 Task: Create a due date automation trigger when advanced on, 2 working days before a card is due add dates not starting today at 11:00 AM.
Action: Mouse moved to (913, 283)
Screenshot: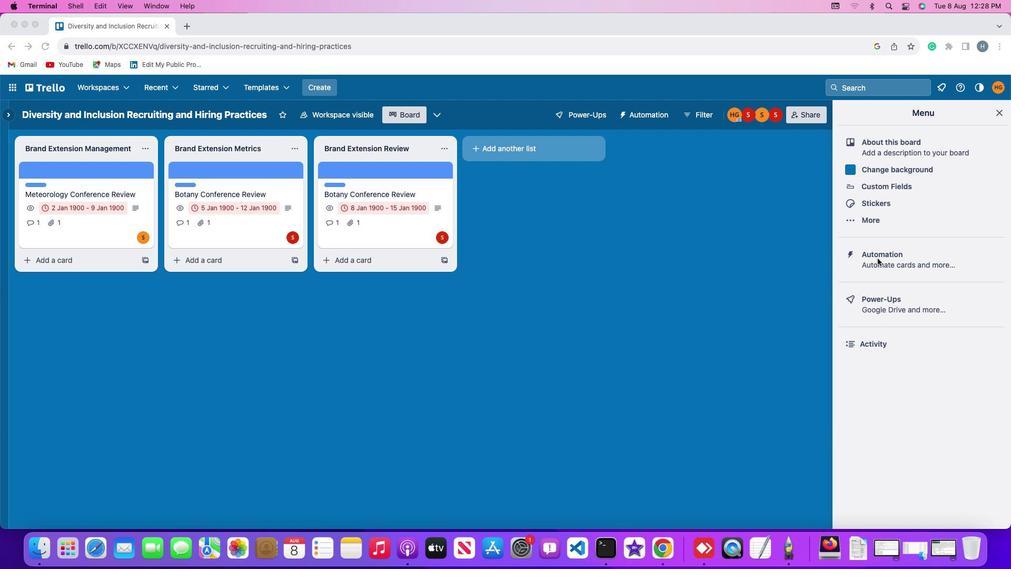 
Action: Mouse pressed left at (913, 283)
Screenshot: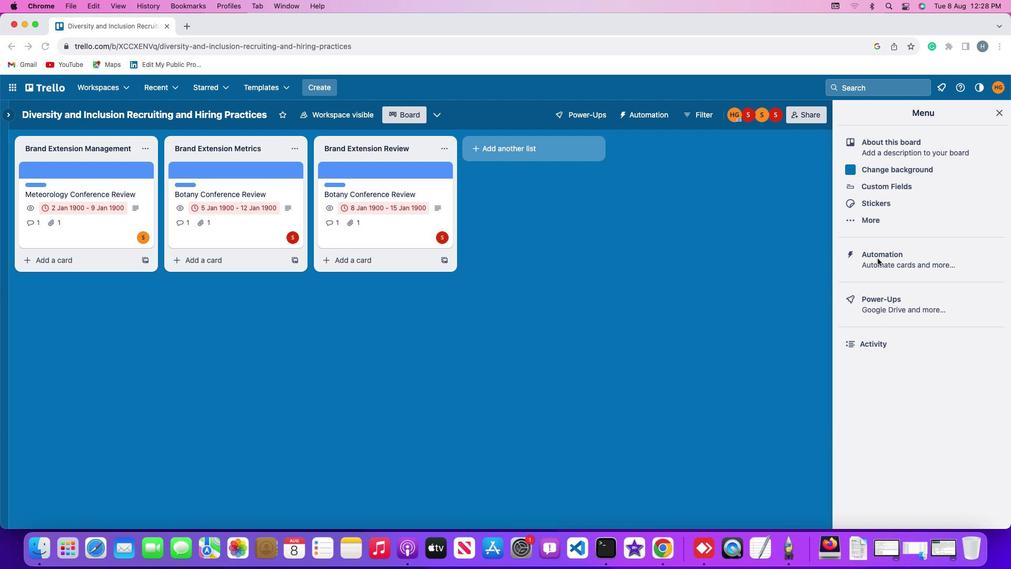 
Action: Mouse moved to (913, 283)
Screenshot: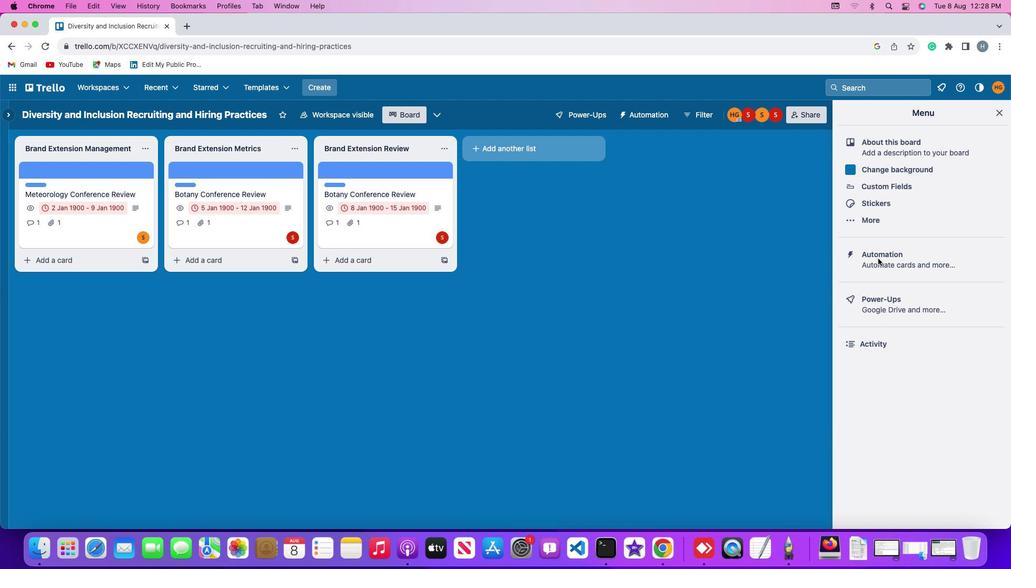 
Action: Mouse pressed left at (913, 283)
Screenshot: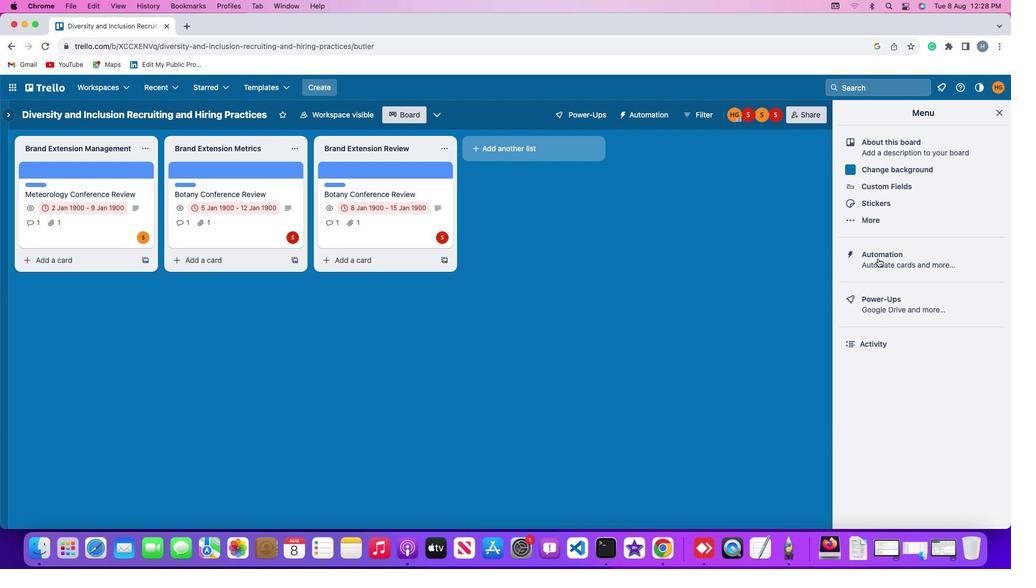
Action: Mouse moved to (61, 276)
Screenshot: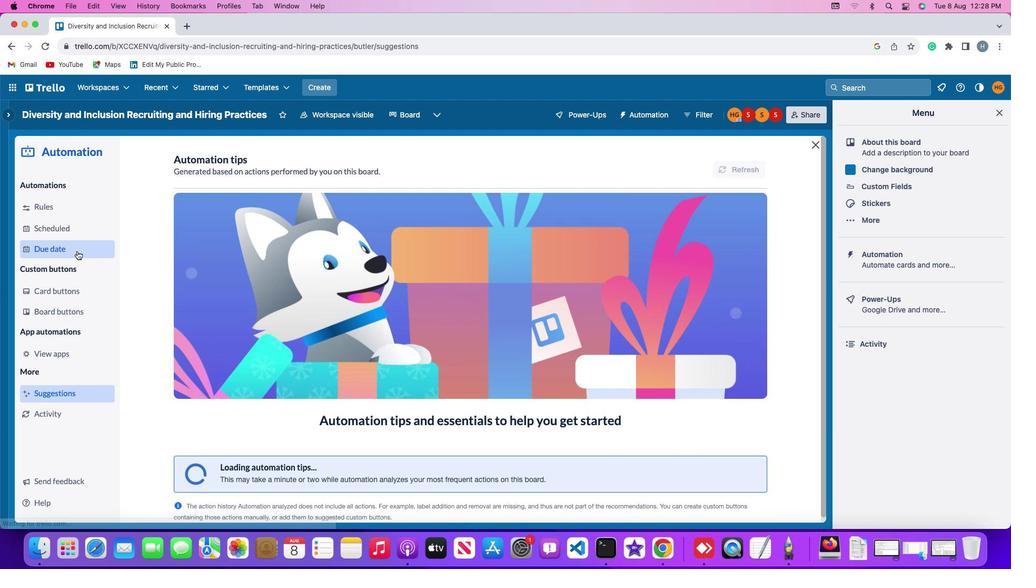 
Action: Mouse pressed left at (61, 276)
Screenshot: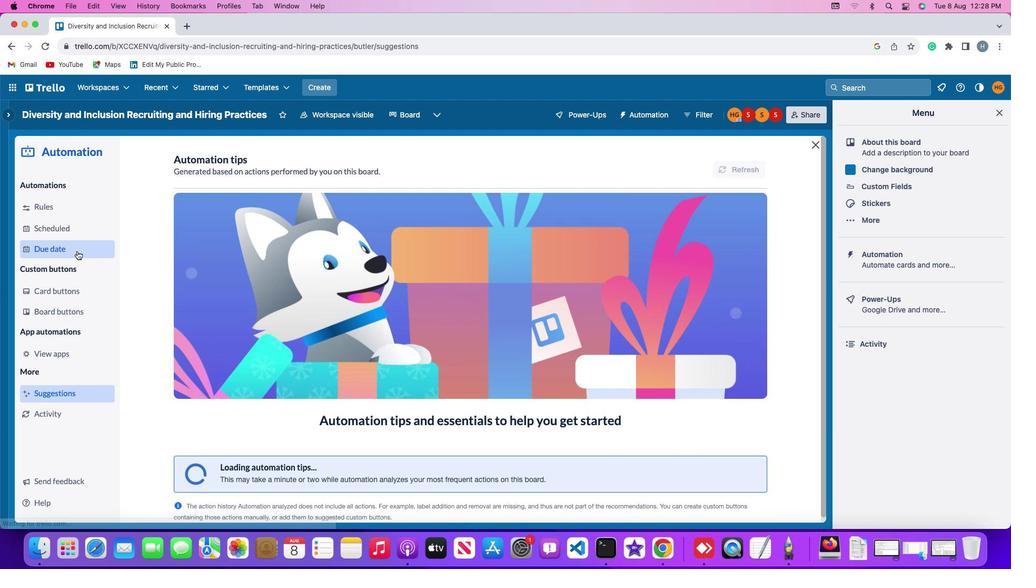
Action: Mouse moved to (719, 199)
Screenshot: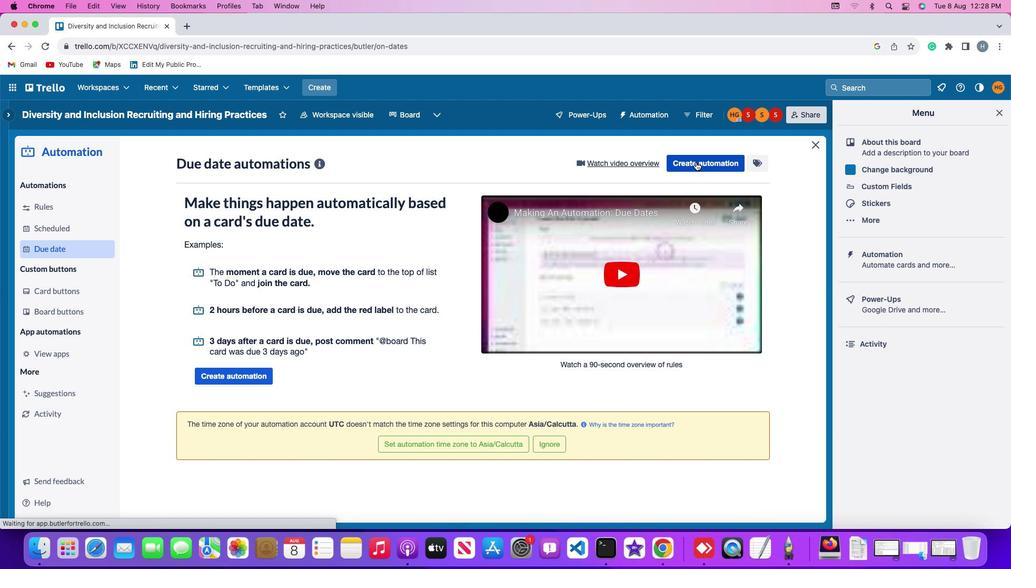 
Action: Mouse pressed left at (719, 199)
Screenshot: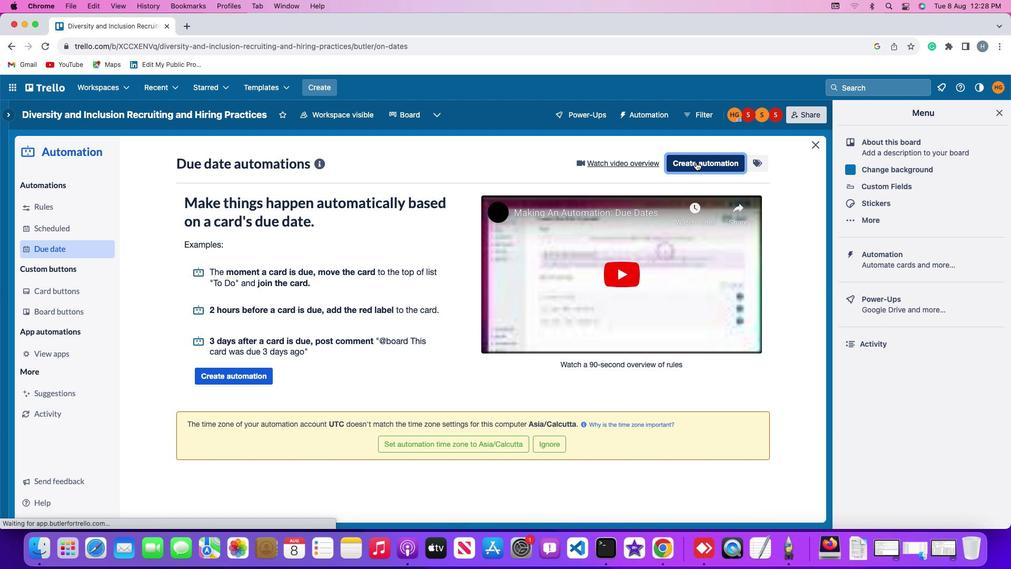
Action: Mouse moved to (236, 292)
Screenshot: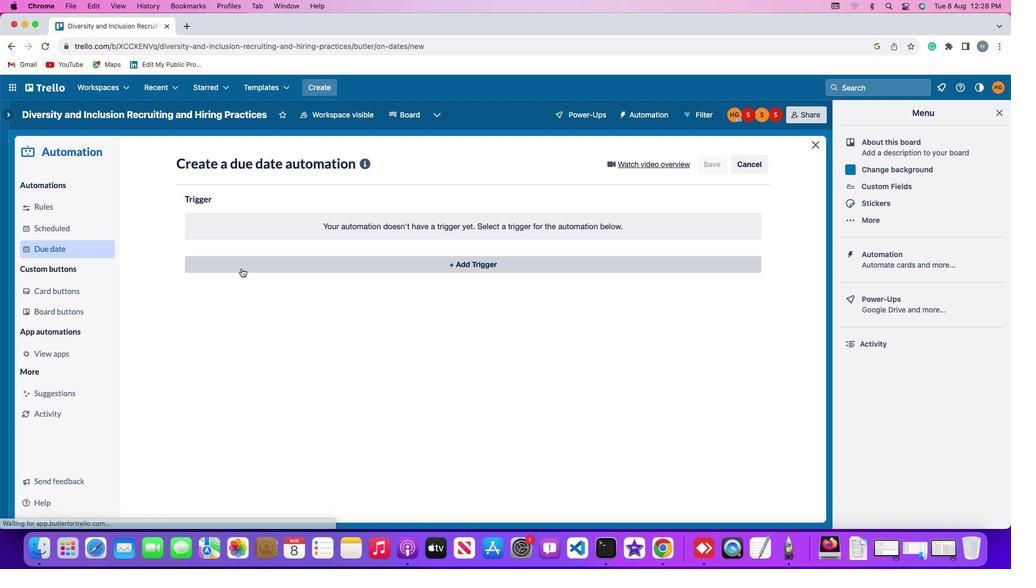 
Action: Mouse pressed left at (236, 292)
Screenshot: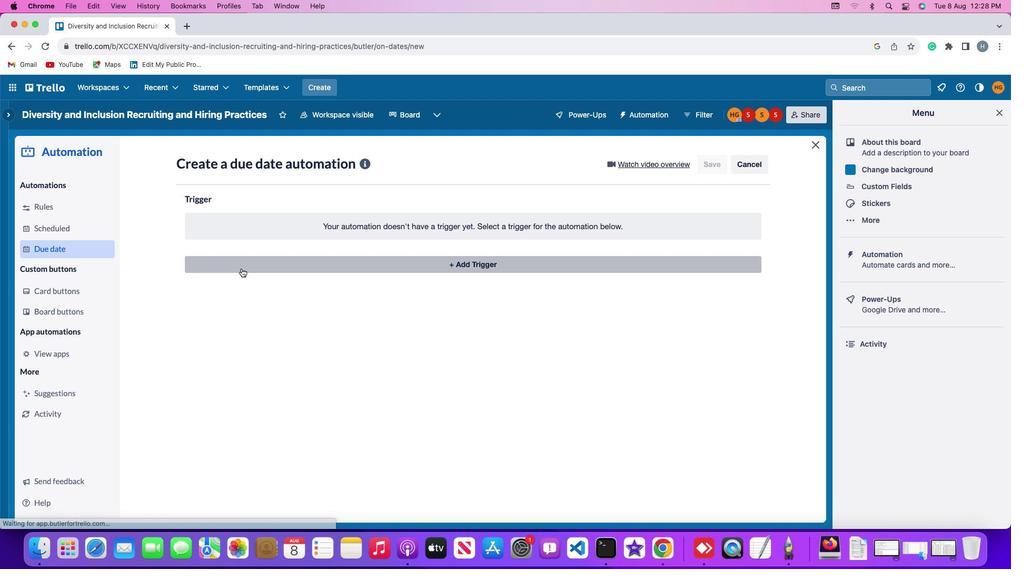
Action: Mouse moved to (202, 427)
Screenshot: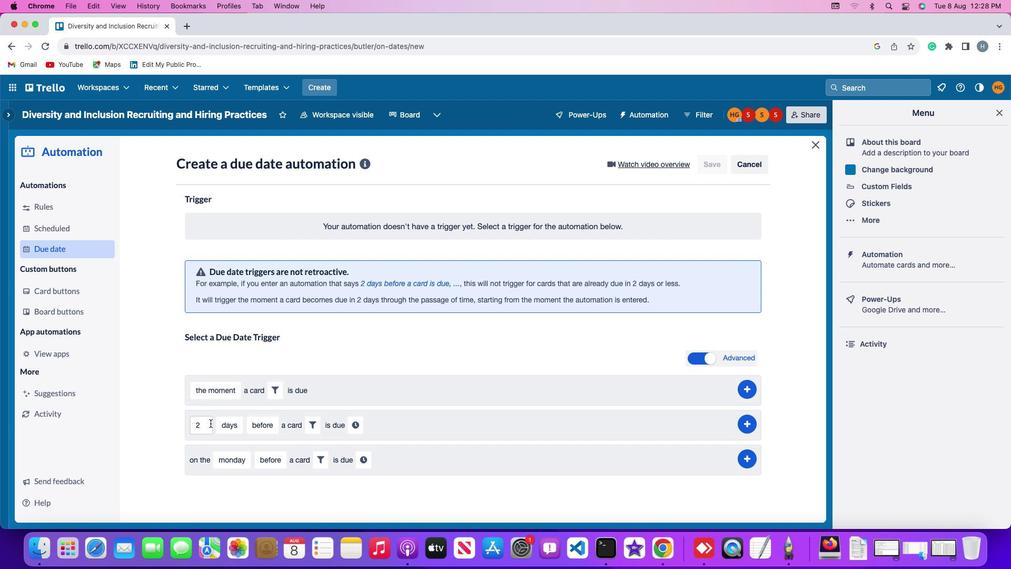 
Action: Mouse pressed left at (202, 427)
Screenshot: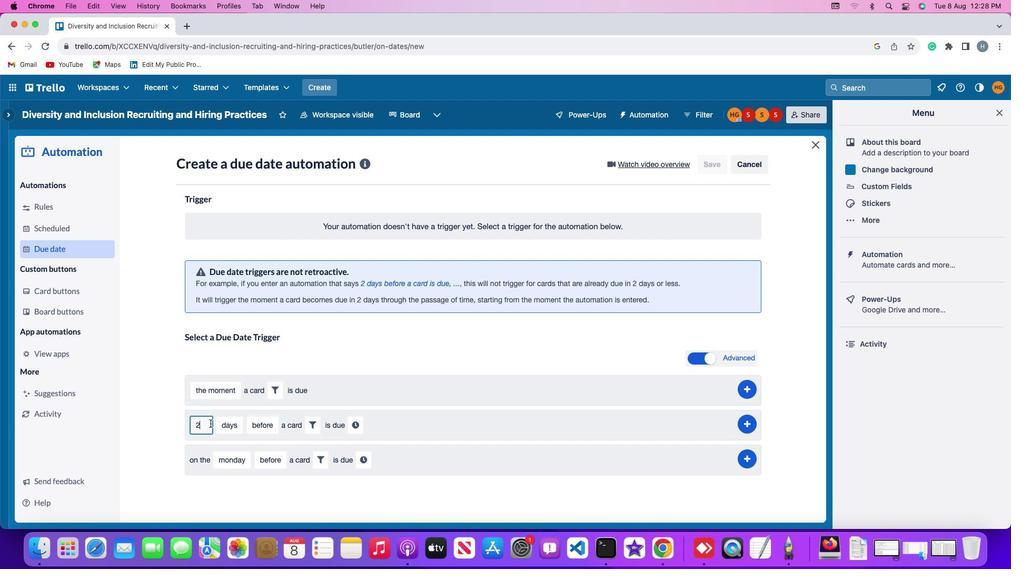 
Action: Key pressed Key.backspace
Screenshot: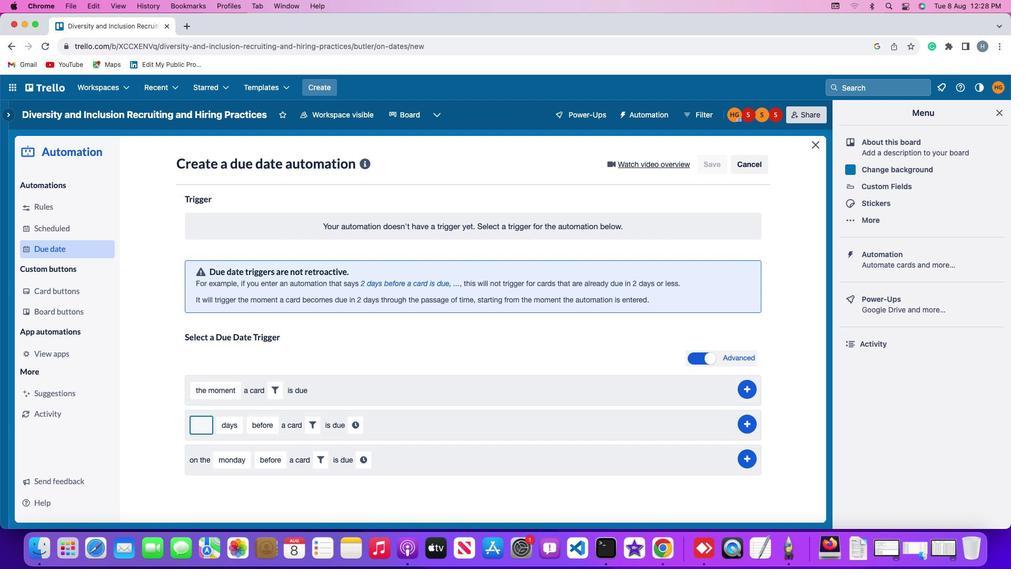 
Action: Mouse moved to (203, 427)
Screenshot: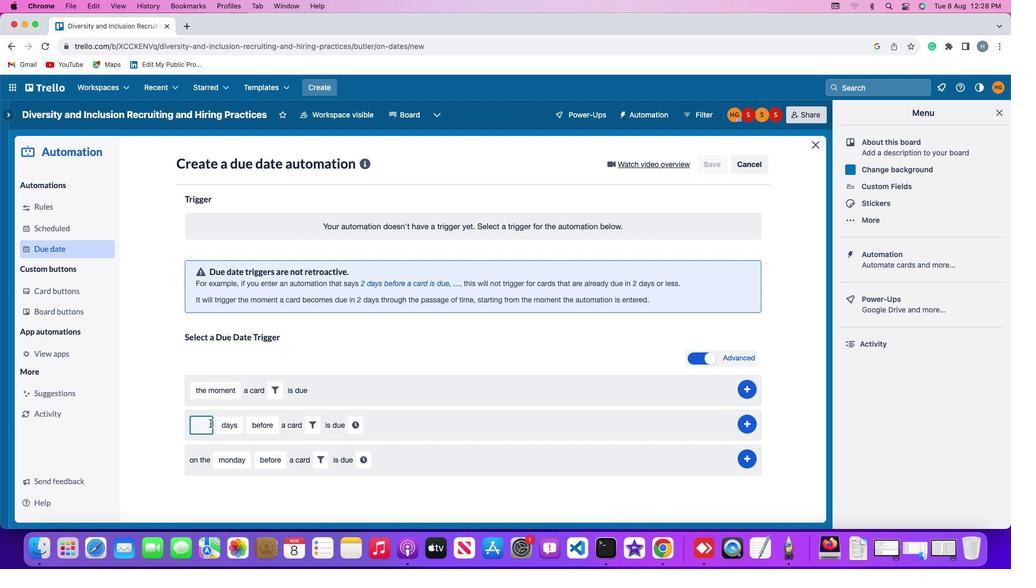 
Action: Key pressed '2'
Screenshot: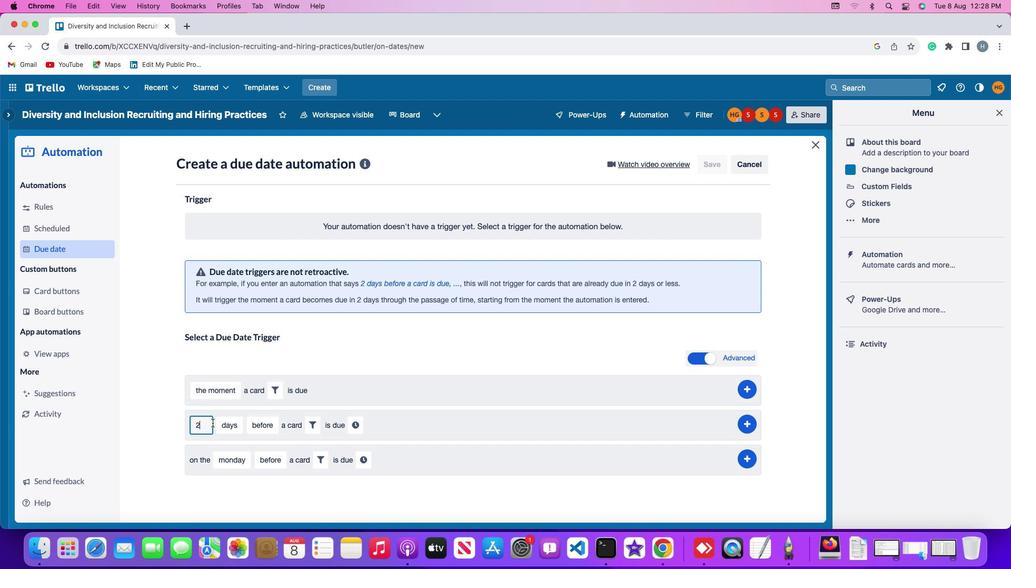 
Action: Mouse moved to (232, 427)
Screenshot: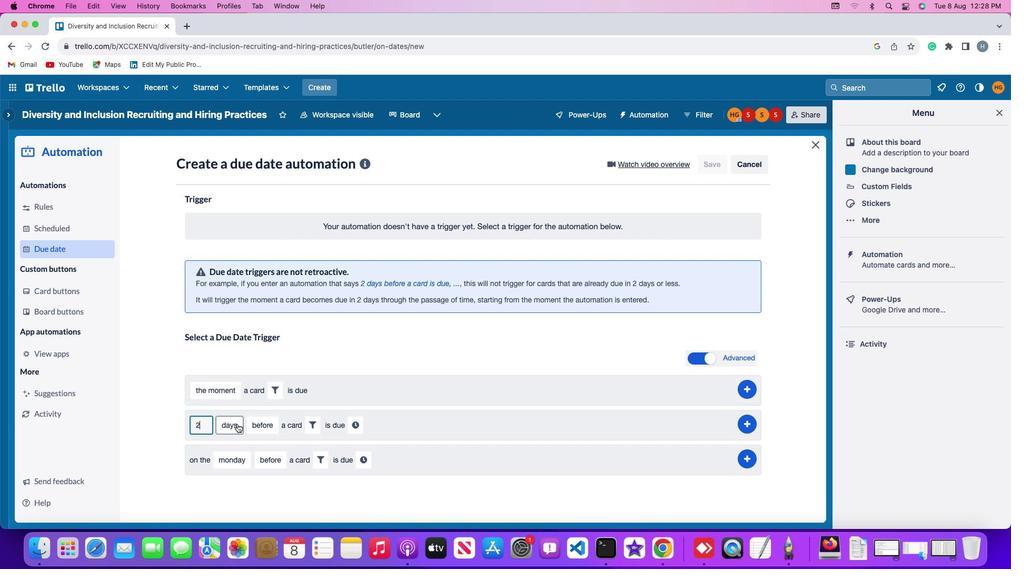 
Action: Mouse pressed left at (232, 427)
Screenshot: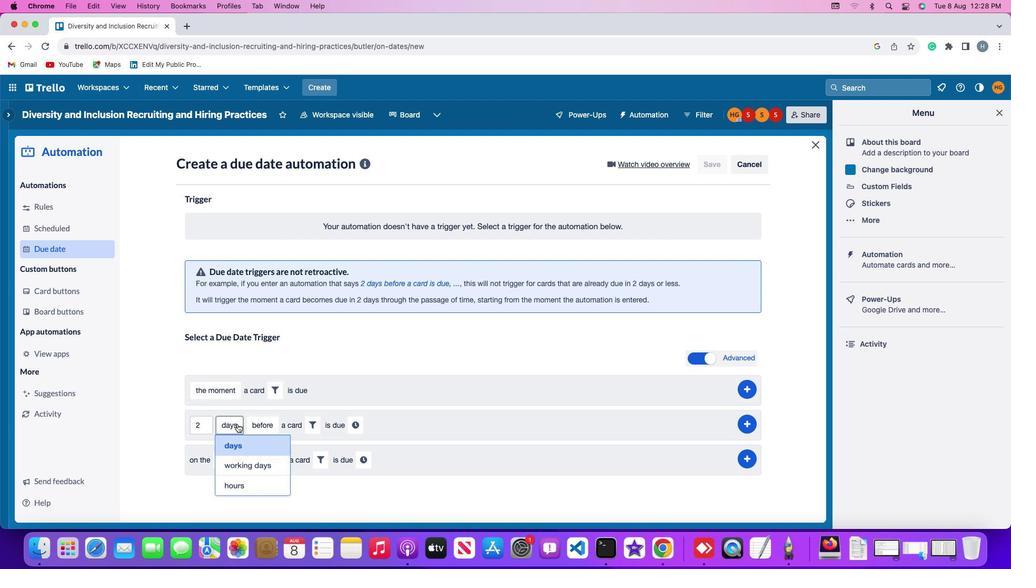
Action: Mouse moved to (238, 467)
Screenshot: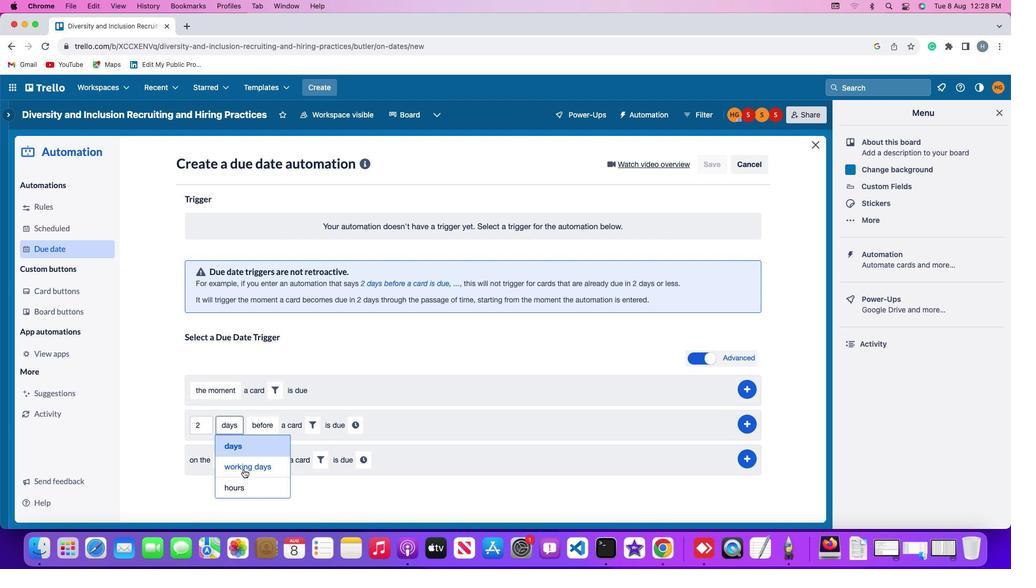 
Action: Mouse pressed left at (238, 467)
Screenshot: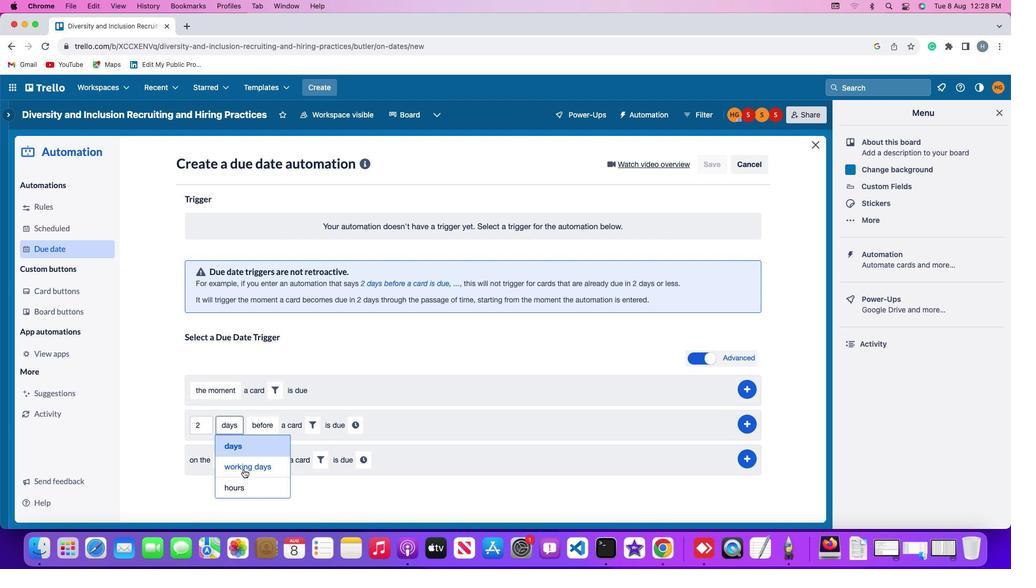 
Action: Mouse moved to (280, 430)
Screenshot: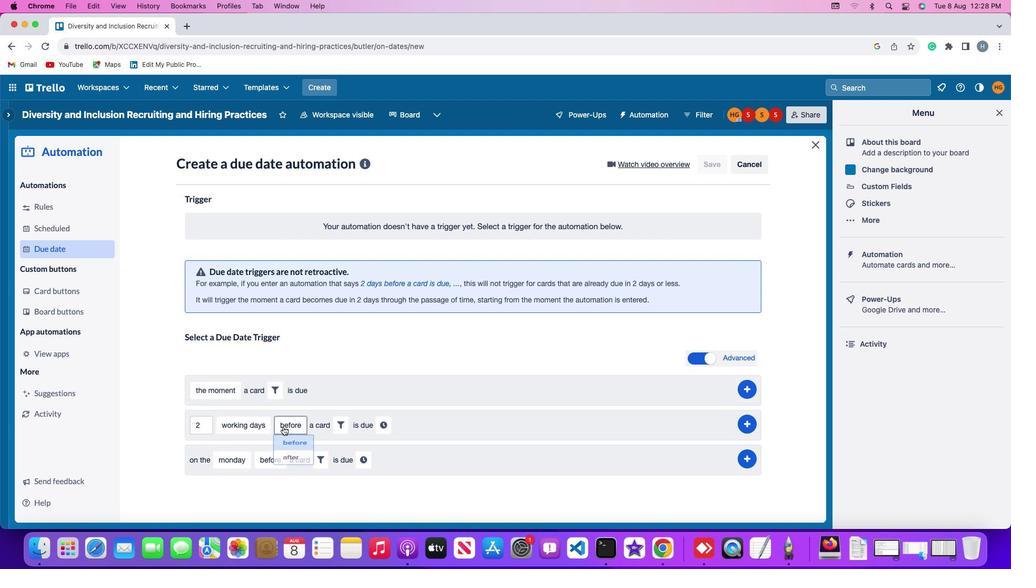 
Action: Mouse pressed left at (280, 430)
Screenshot: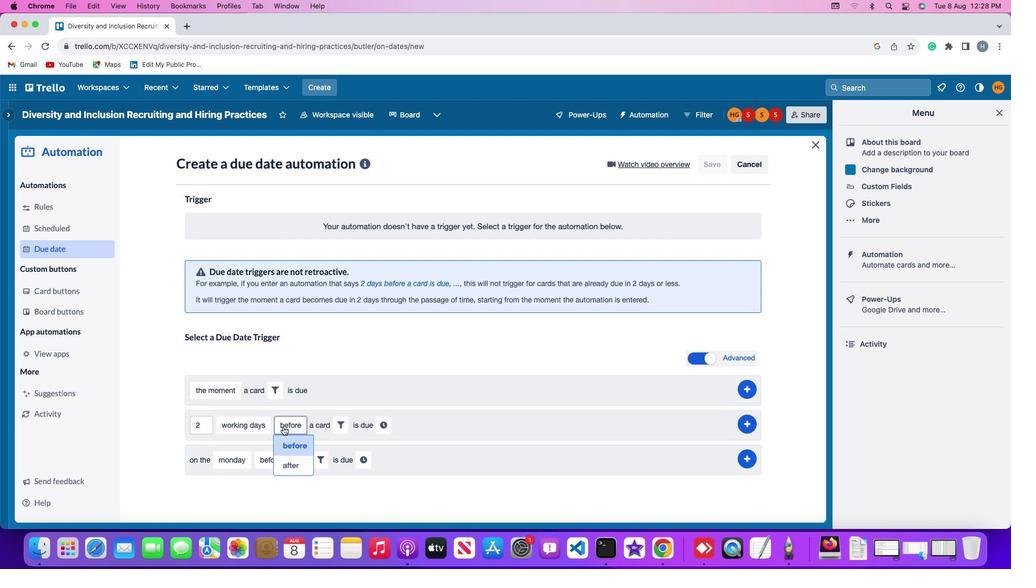 
Action: Mouse moved to (287, 446)
Screenshot: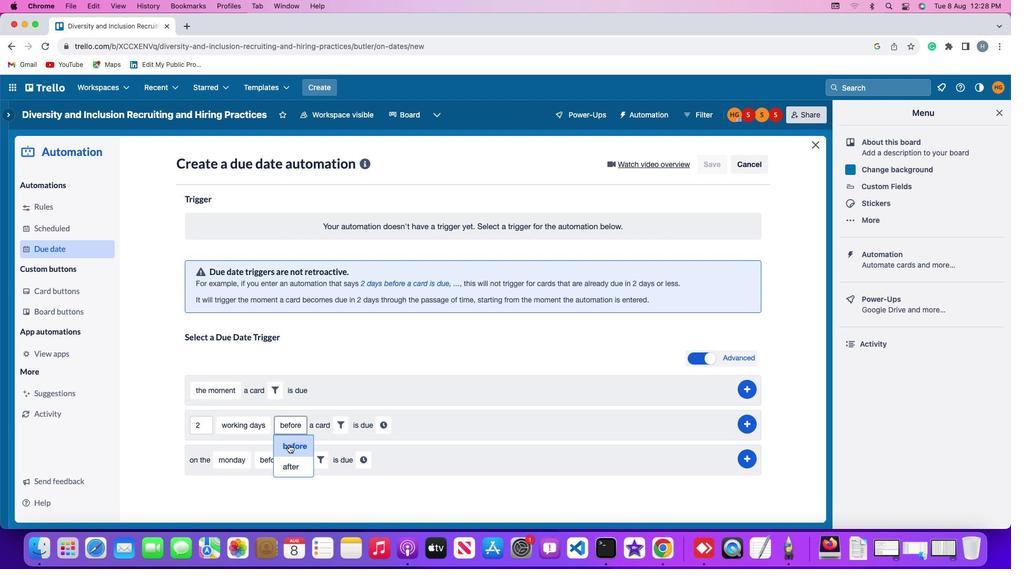 
Action: Mouse pressed left at (287, 446)
Screenshot: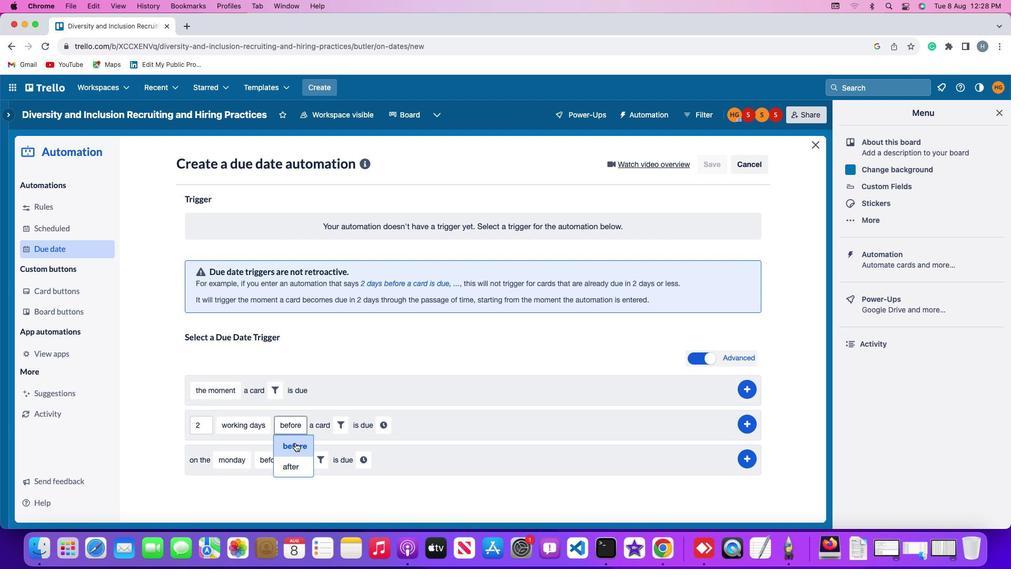 
Action: Mouse moved to (344, 431)
Screenshot: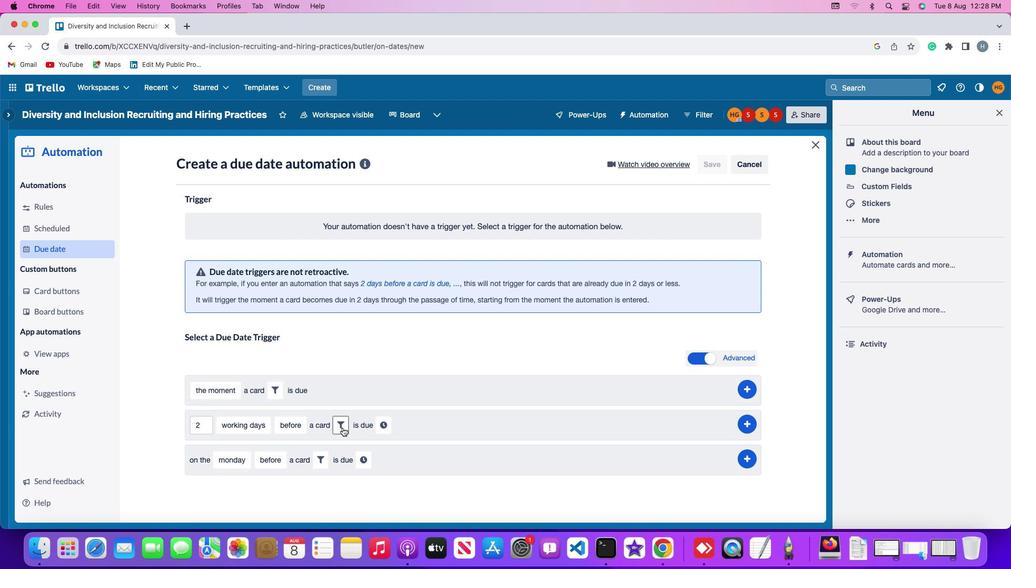 
Action: Mouse pressed left at (344, 431)
Screenshot: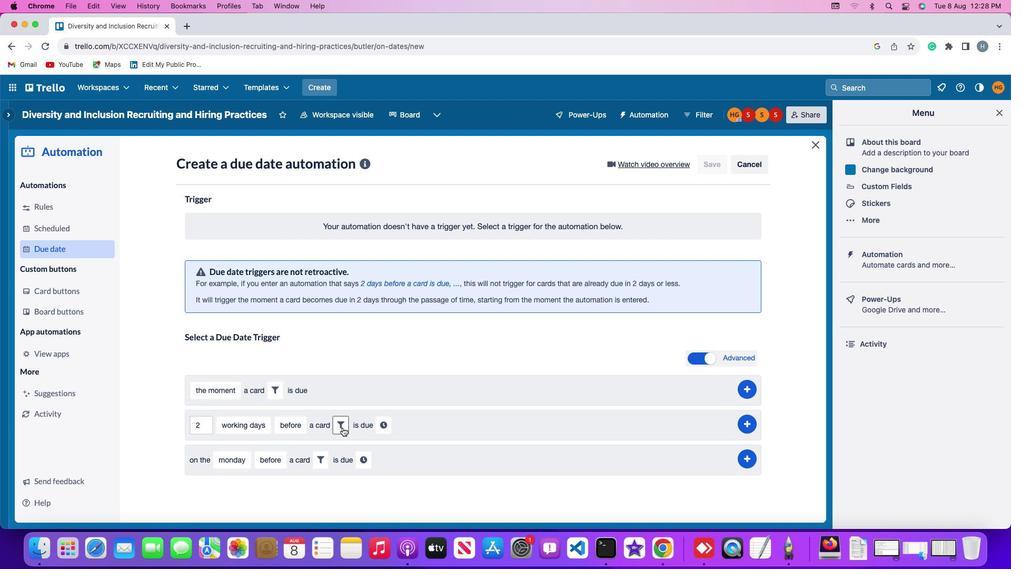 
Action: Mouse moved to (405, 462)
Screenshot: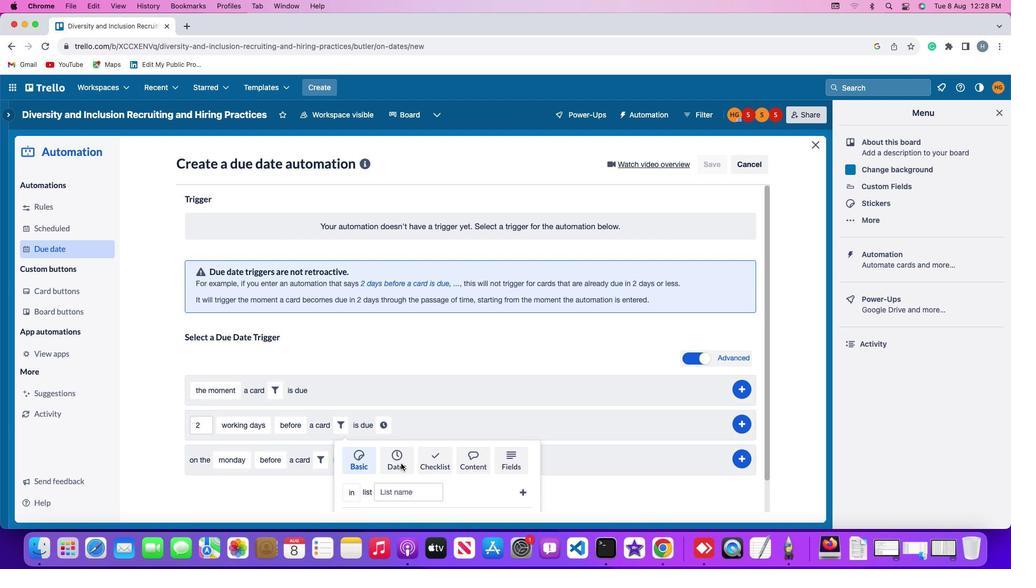 
Action: Mouse pressed left at (405, 462)
Screenshot: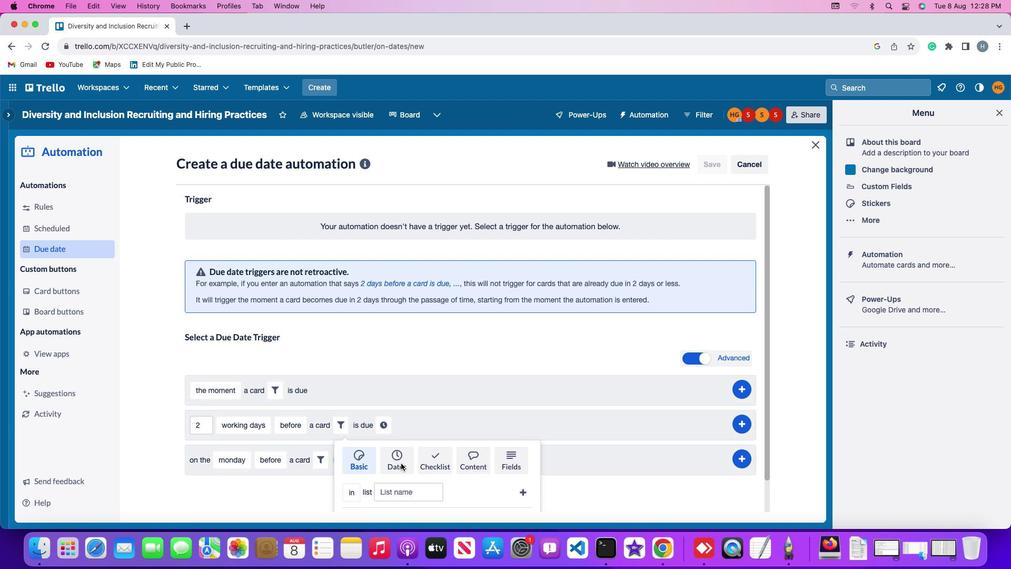 
Action: Mouse moved to (304, 490)
Screenshot: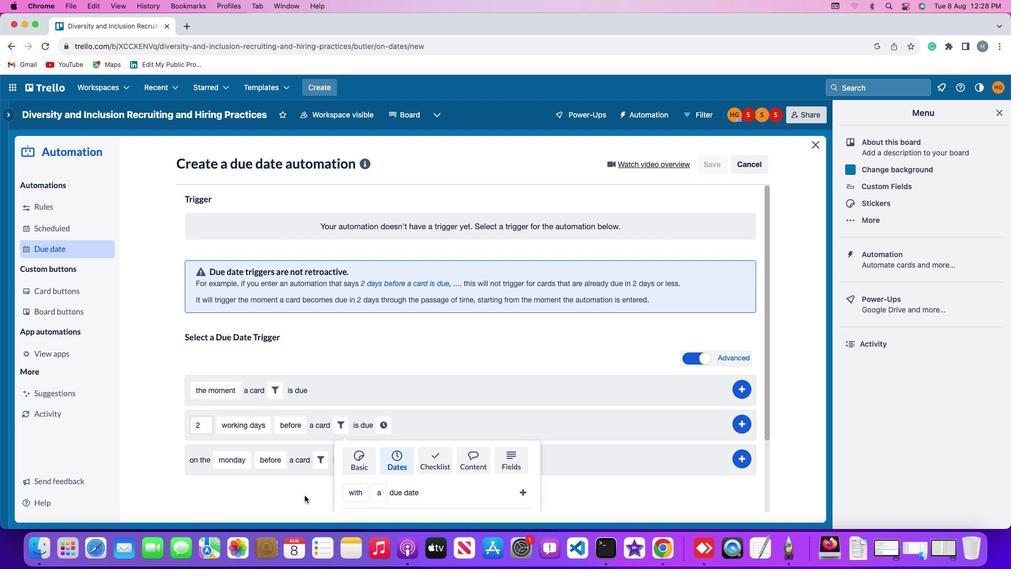 
Action: Mouse scrolled (304, 490) with delta (-20, 56)
Screenshot: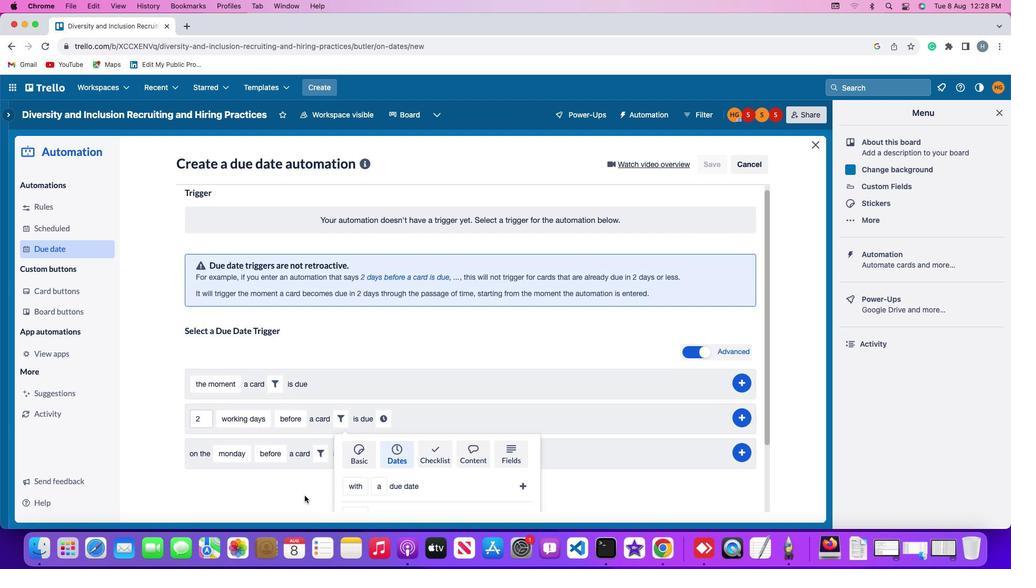
Action: Mouse scrolled (304, 490) with delta (-20, 56)
Screenshot: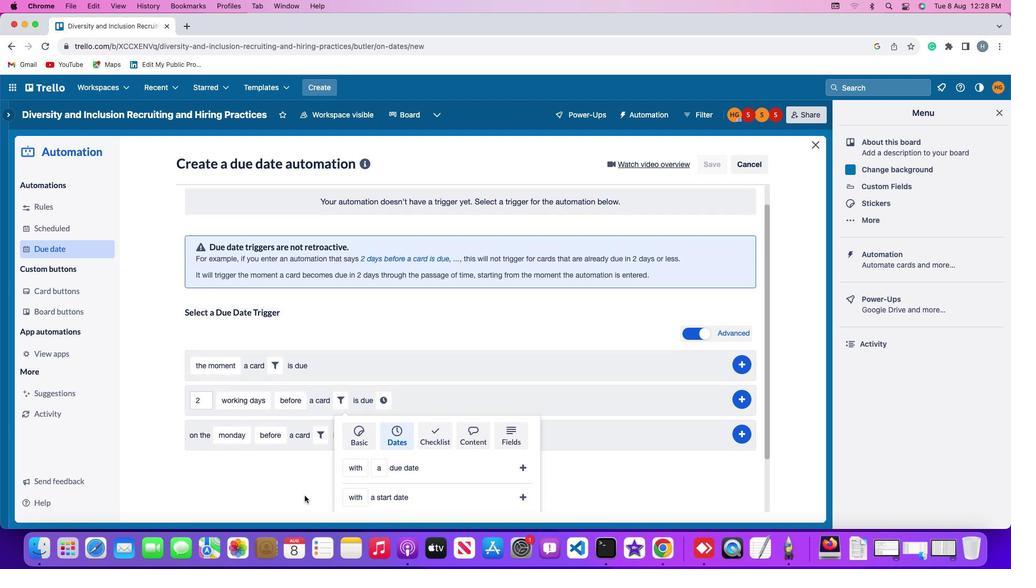 
Action: Mouse scrolled (304, 490) with delta (-20, 55)
Screenshot: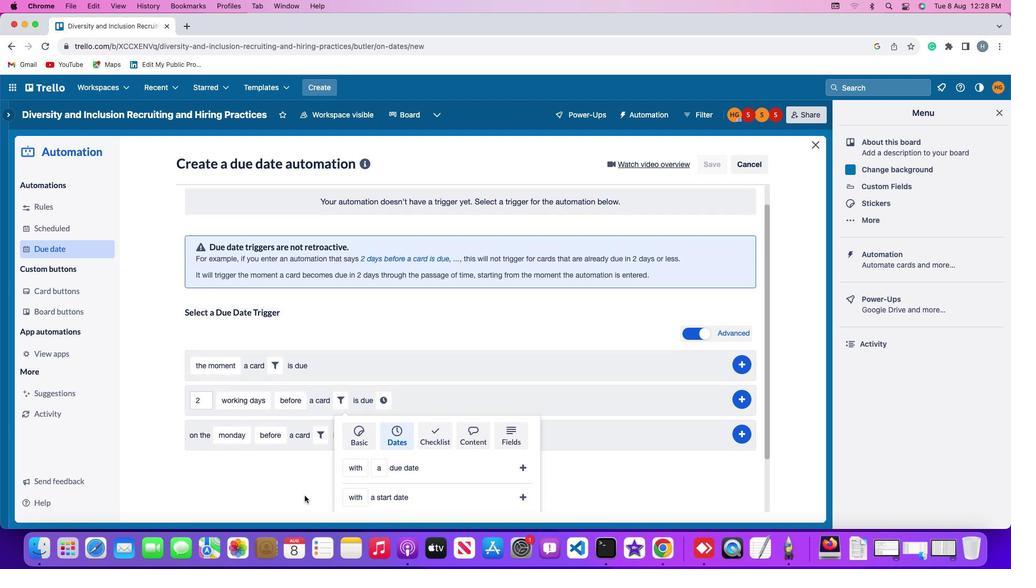 
Action: Mouse scrolled (304, 490) with delta (-20, 55)
Screenshot: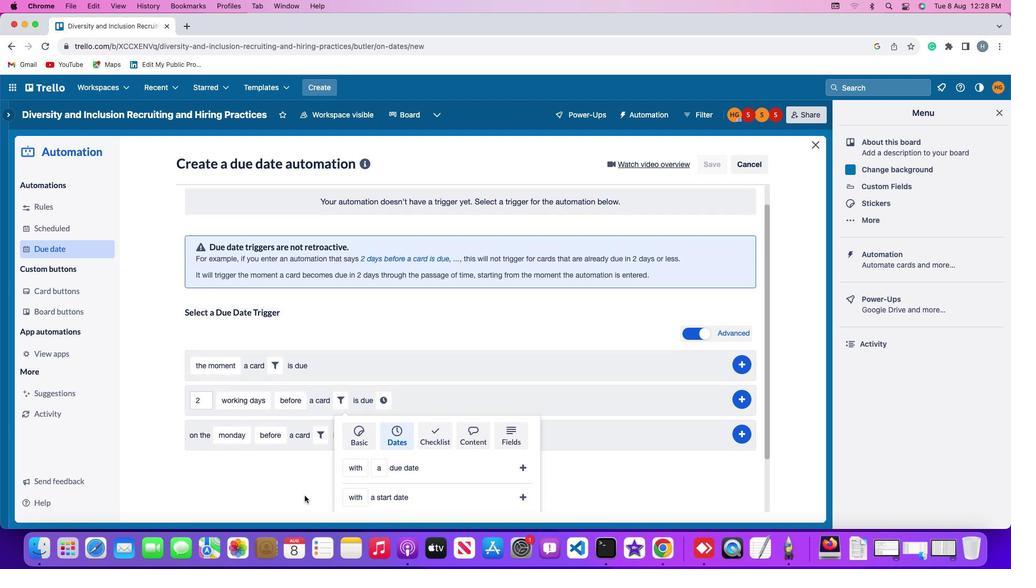 
Action: Mouse scrolled (304, 490) with delta (-20, 54)
Screenshot: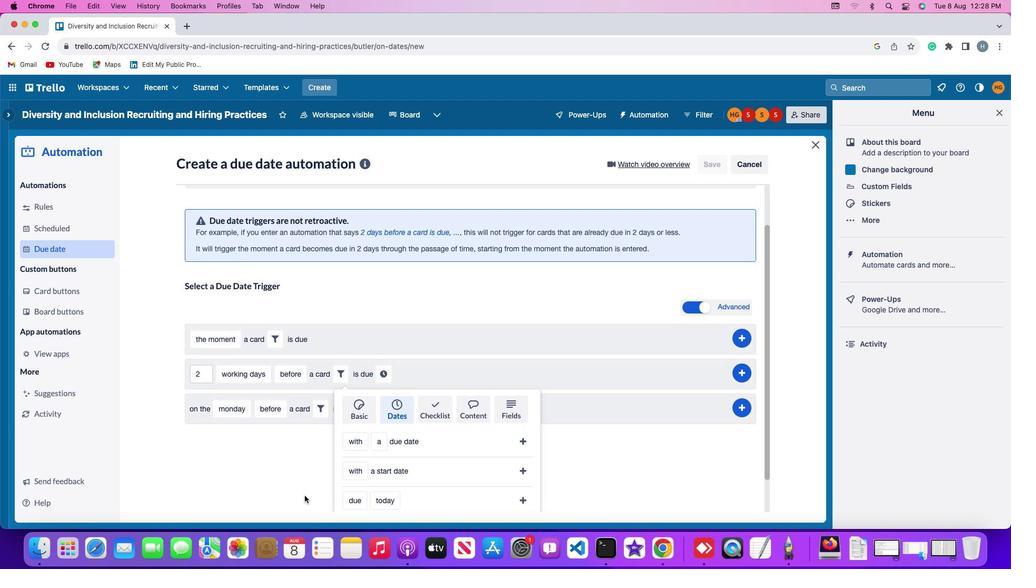 
Action: Mouse scrolled (304, 490) with delta (-20, 54)
Screenshot: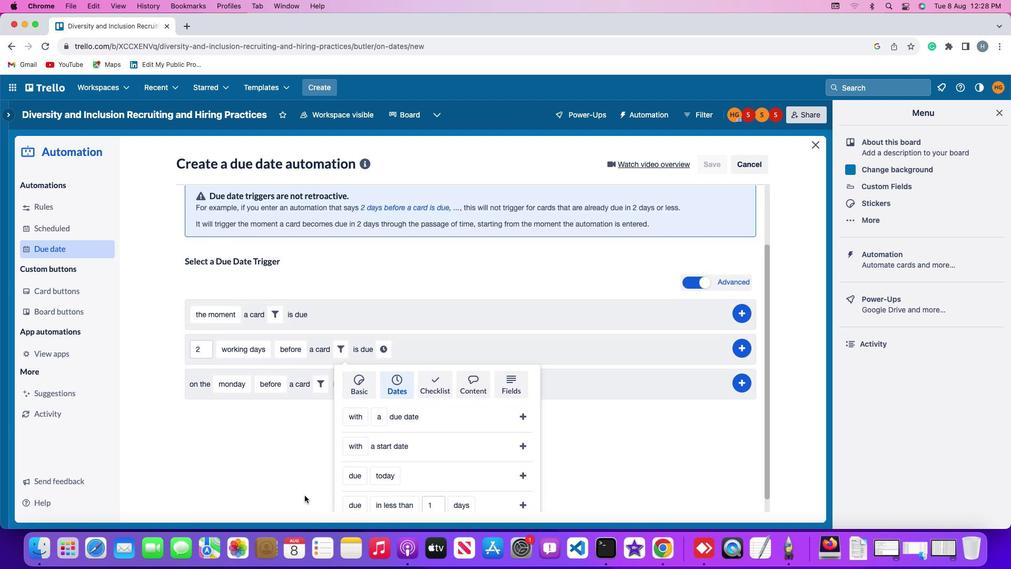 
Action: Mouse moved to (349, 461)
Screenshot: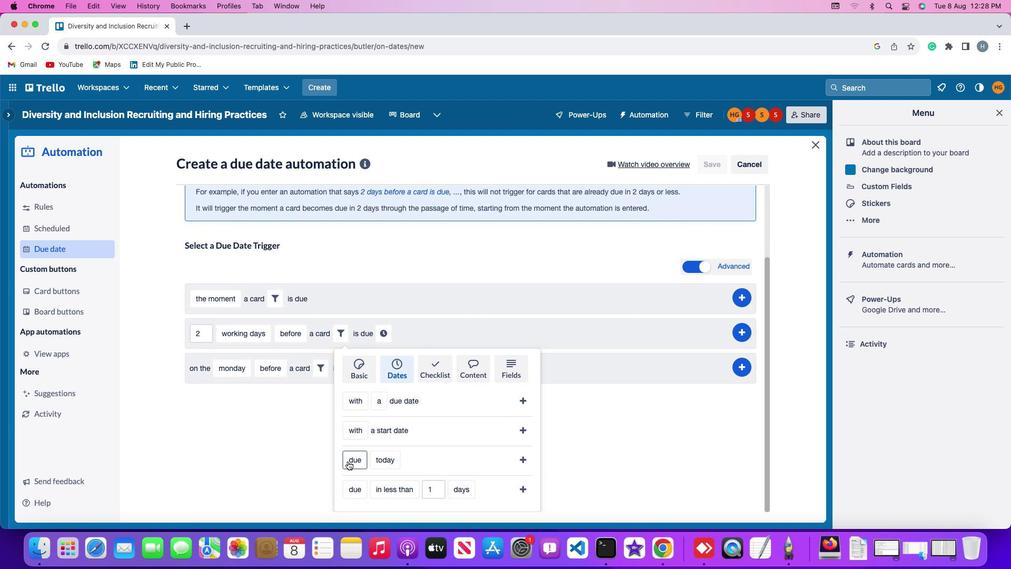 
Action: Mouse pressed left at (349, 461)
Screenshot: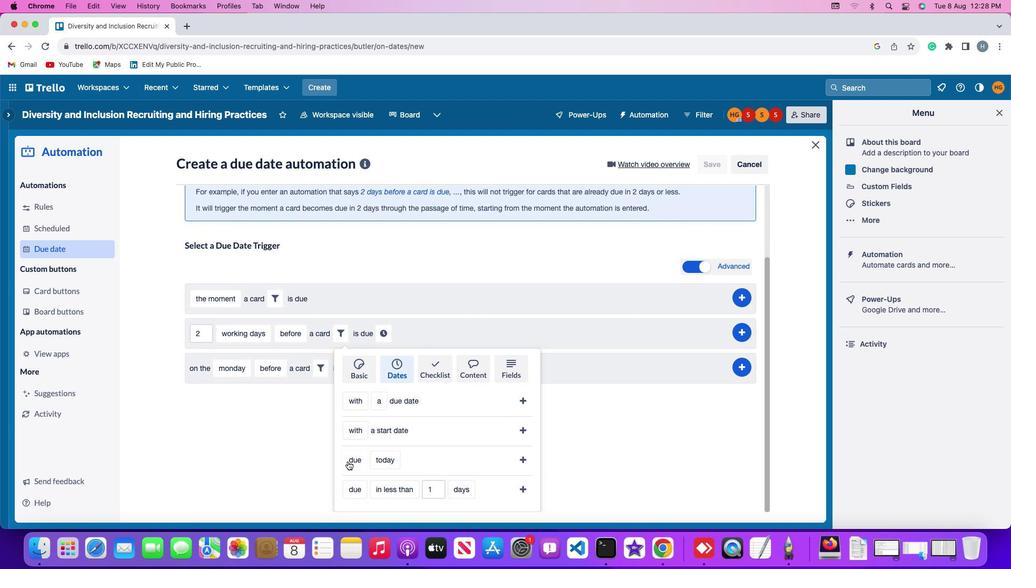 
Action: Mouse moved to (365, 441)
Screenshot: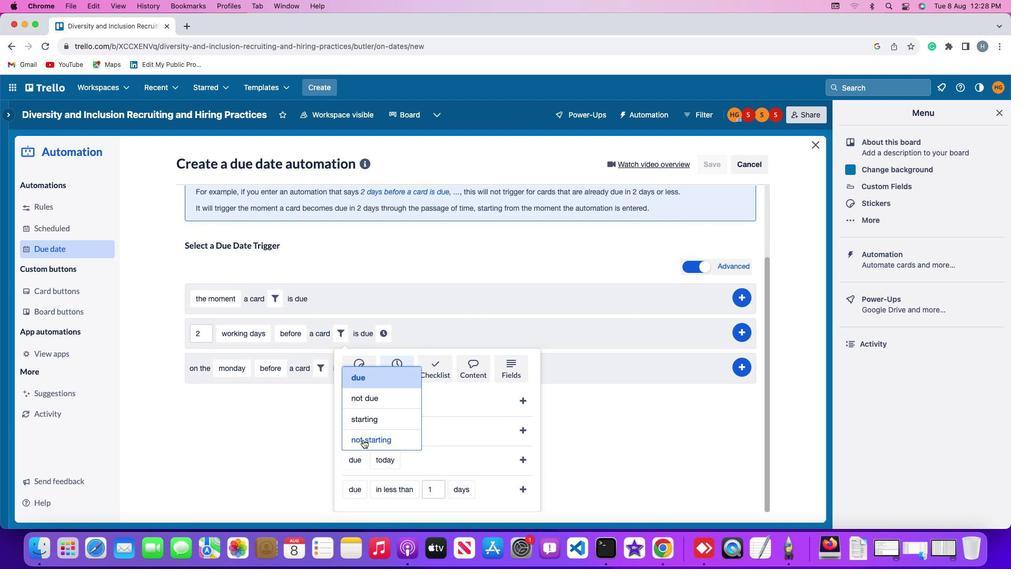 
Action: Mouse pressed left at (365, 441)
Screenshot: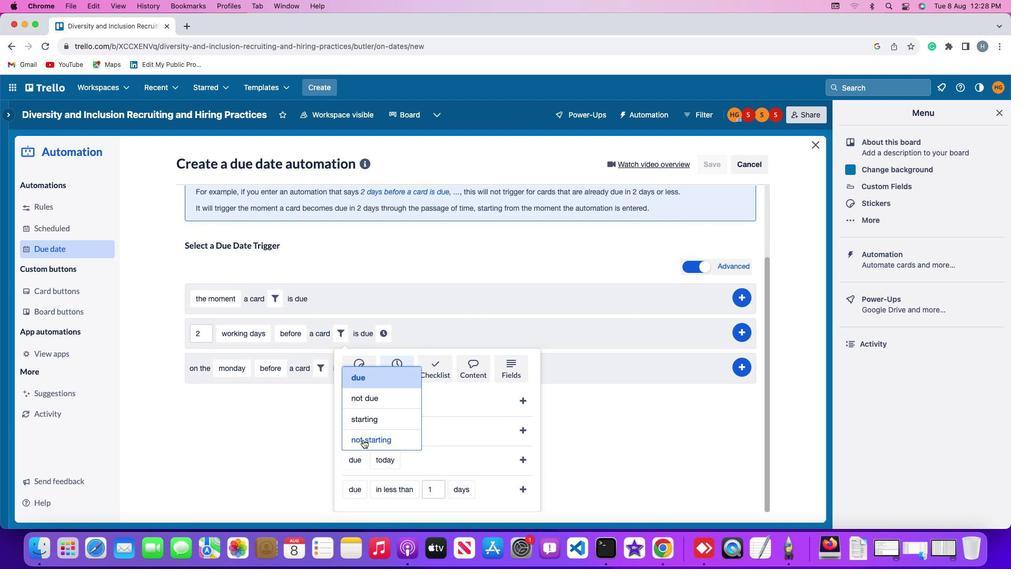 
Action: Mouse moved to (404, 461)
Screenshot: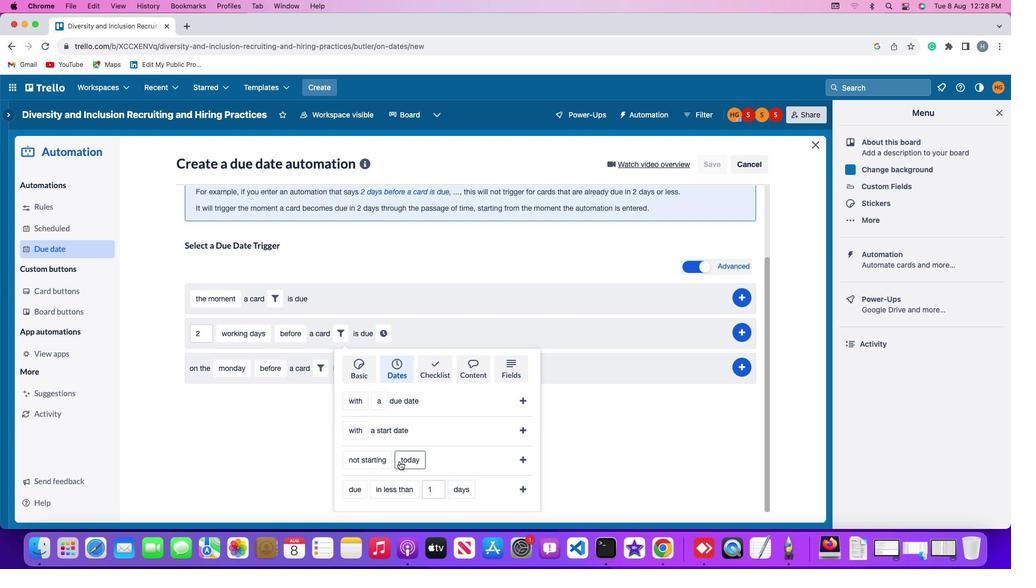 
Action: Mouse pressed left at (404, 461)
Screenshot: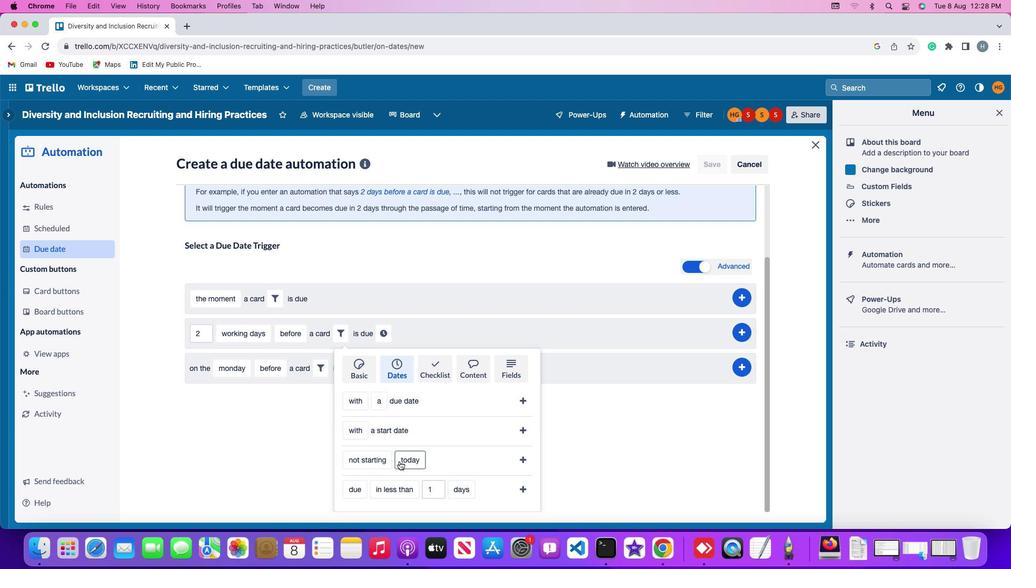 
Action: Mouse moved to (423, 349)
Screenshot: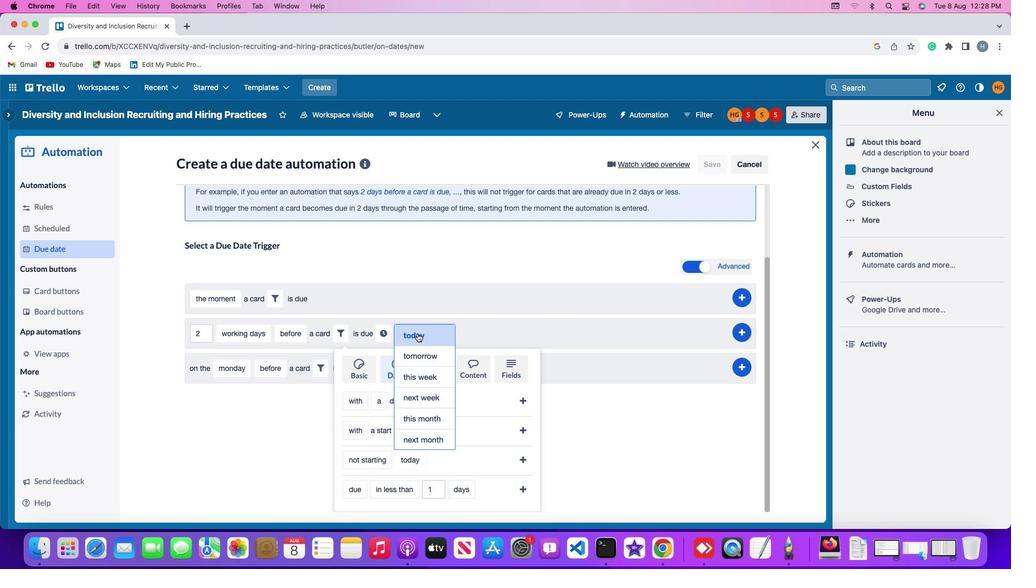 
Action: Mouse pressed left at (423, 349)
Screenshot: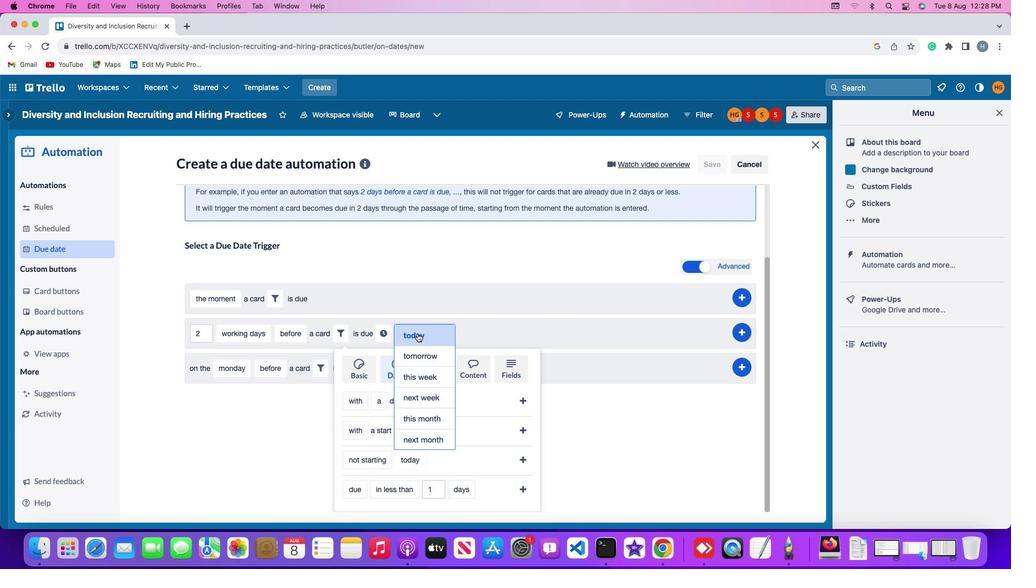 
Action: Mouse moved to (533, 459)
Screenshot: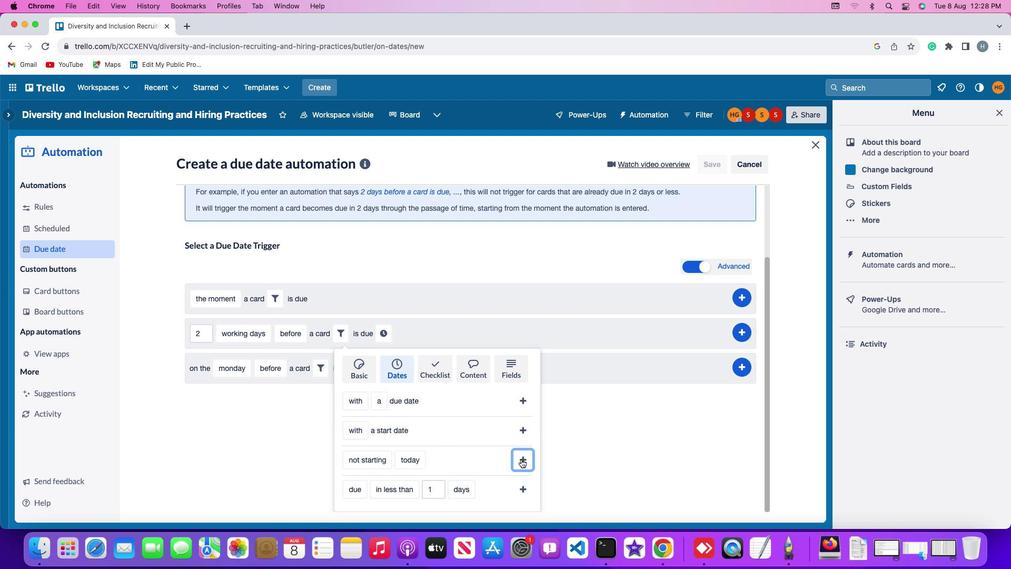 
Action: Mouse pressed left at (533, 459)
Screenshot: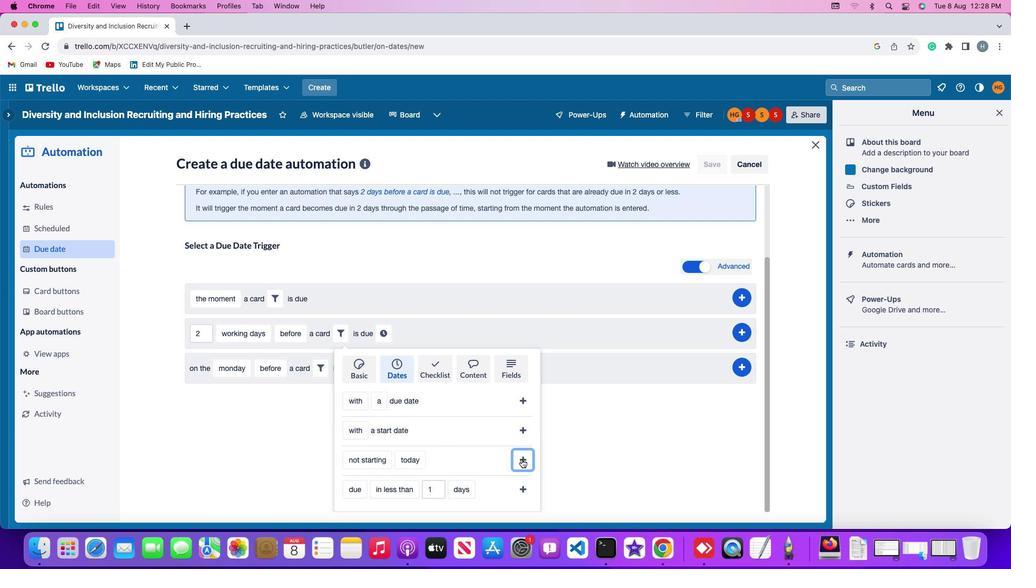 
Action: Mouse moved to (481, 430)
Screenshot: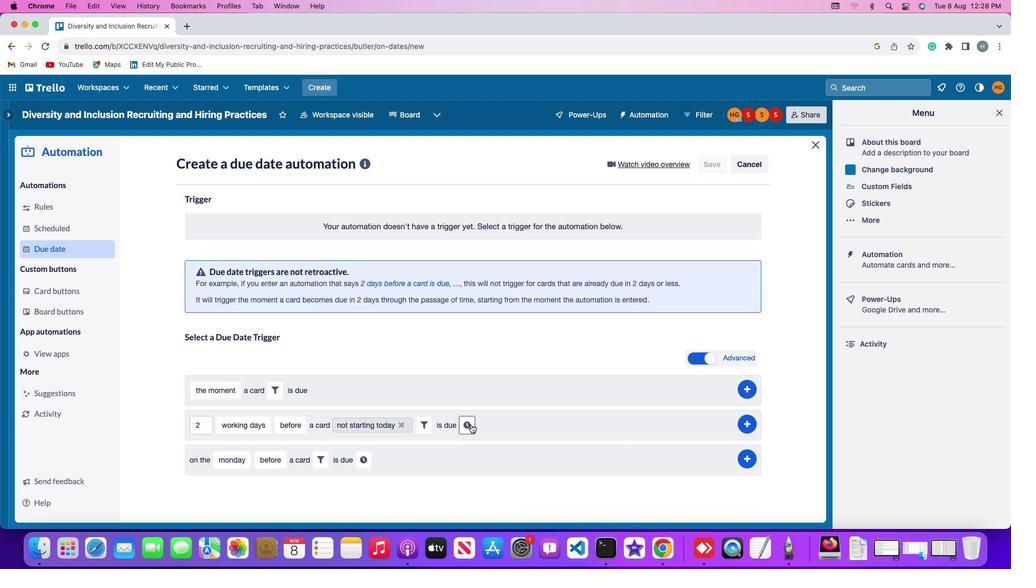 
Action: Mouse pressed left at (481, 430)
Screenshot: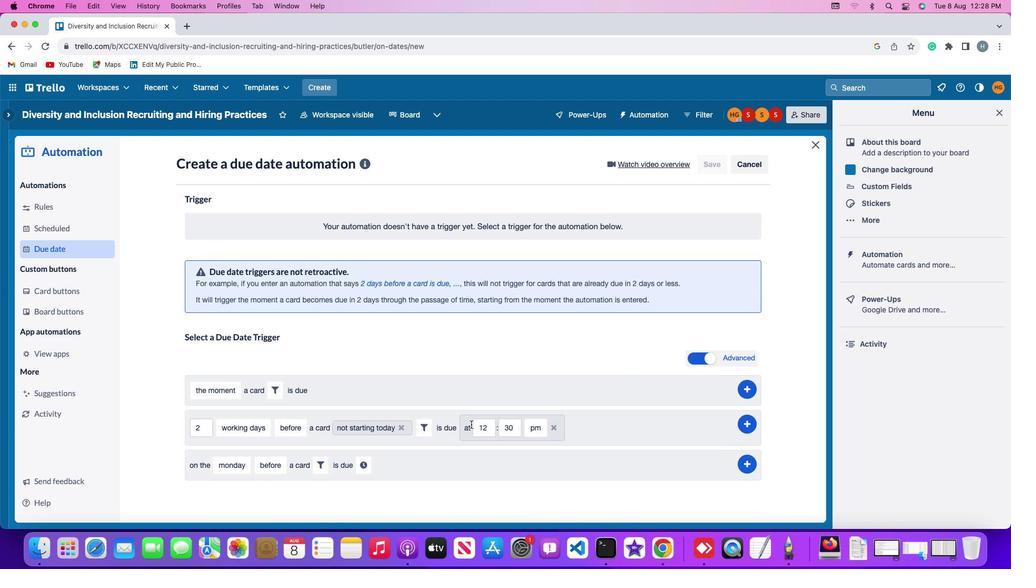 
Action: Mouse moved to (499, 430)
Screenshot: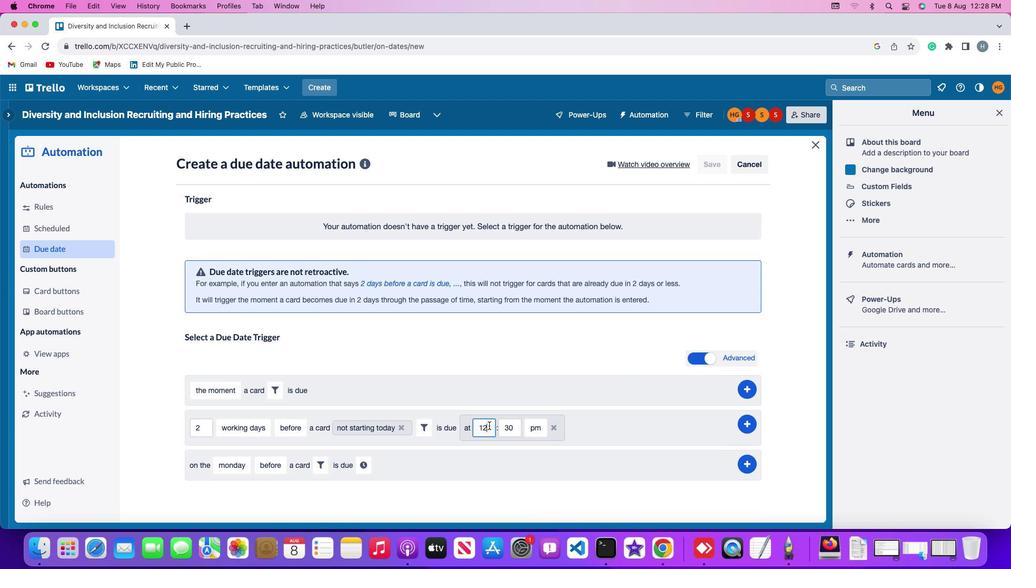 
Action: Mouse pressed left at (499, 430)
Screenshot: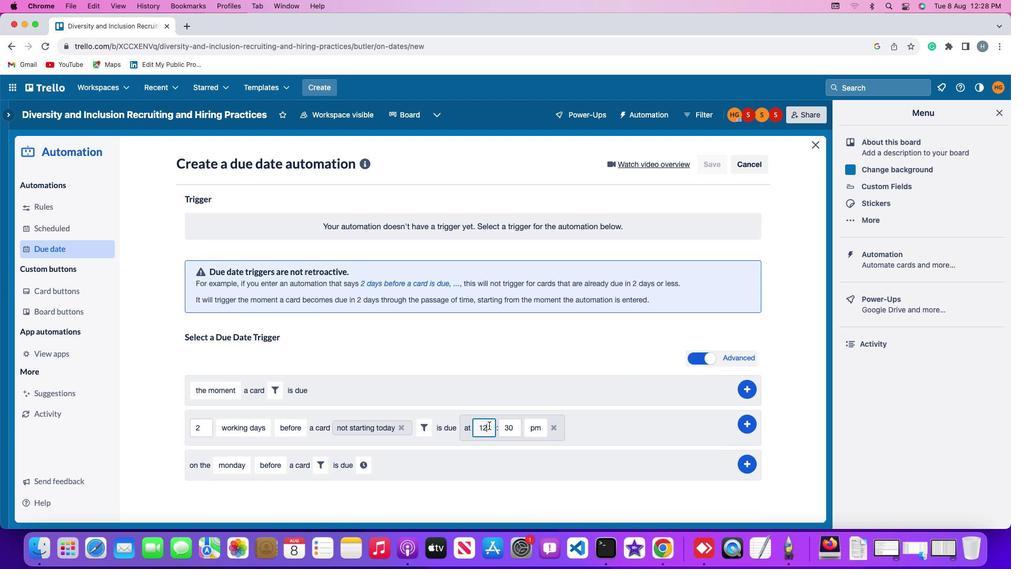 
Action: Mouse moved to (498, 429)
Screenshot: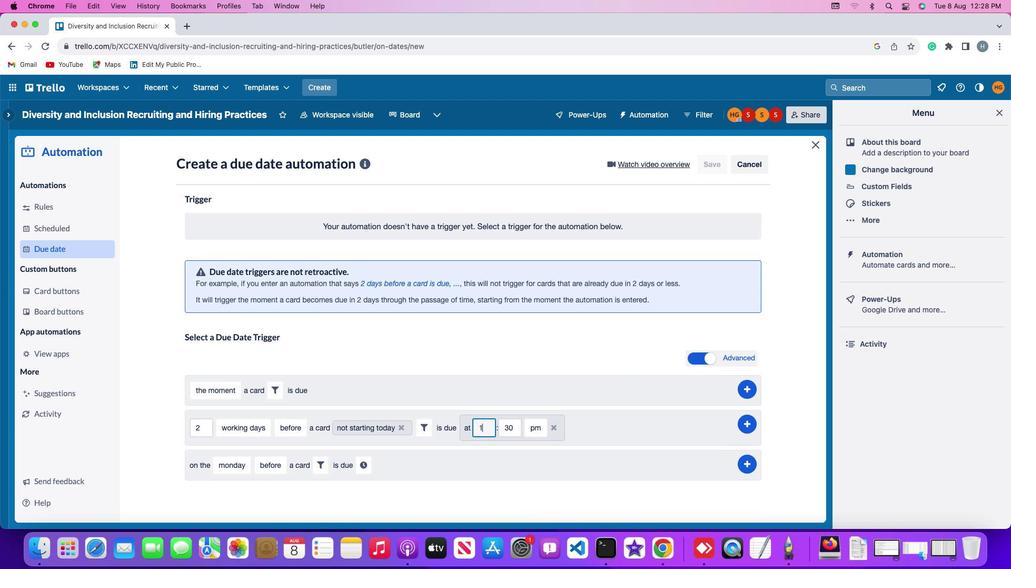 
Action: Key pressed Key.backspaceKey.backspace'1''1'
Screenshot: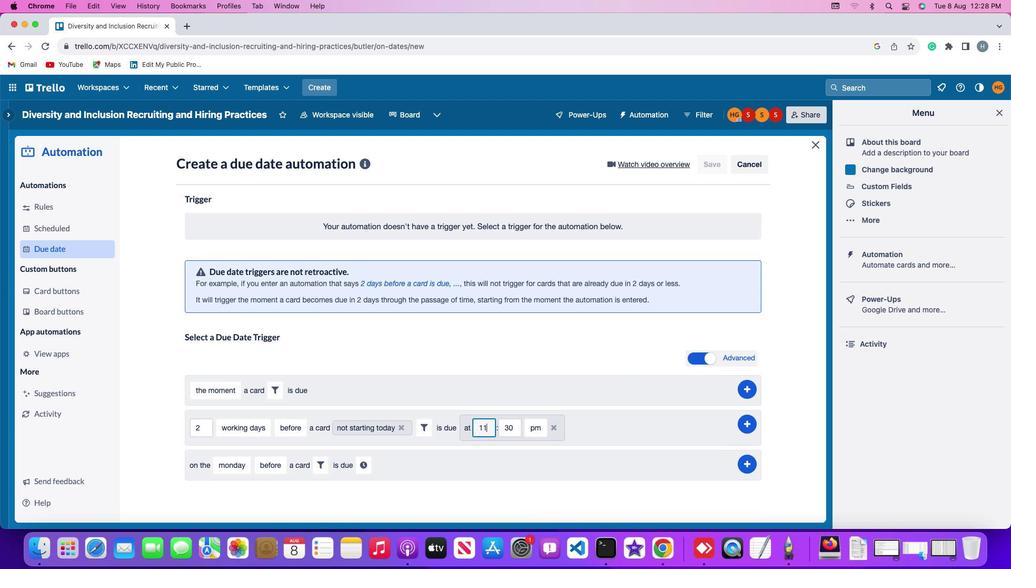 
Action: Mouse moved to (527, 430)
Screenshot: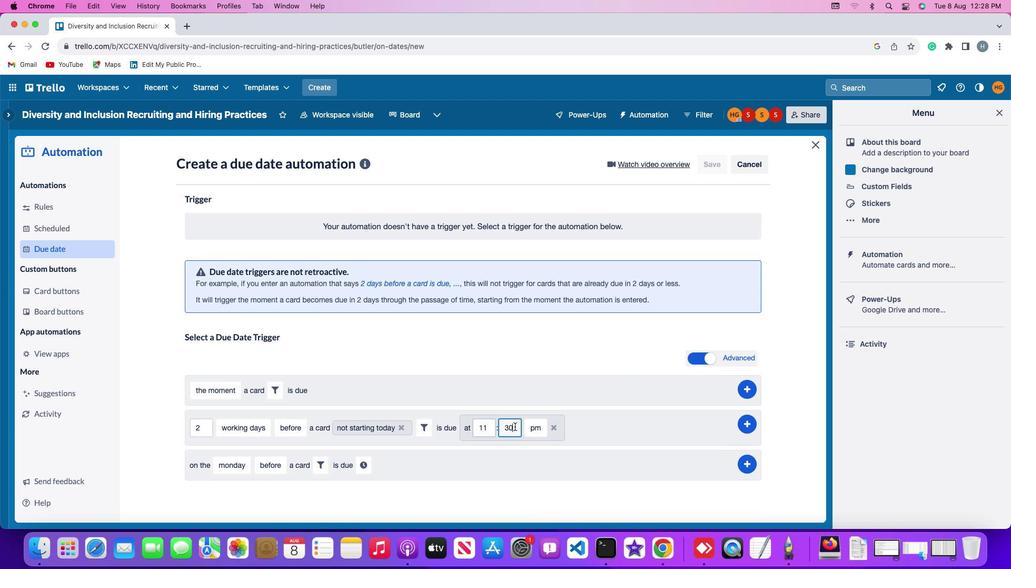 
Action: Mouse pressed left at (527, 430)
Screenshot: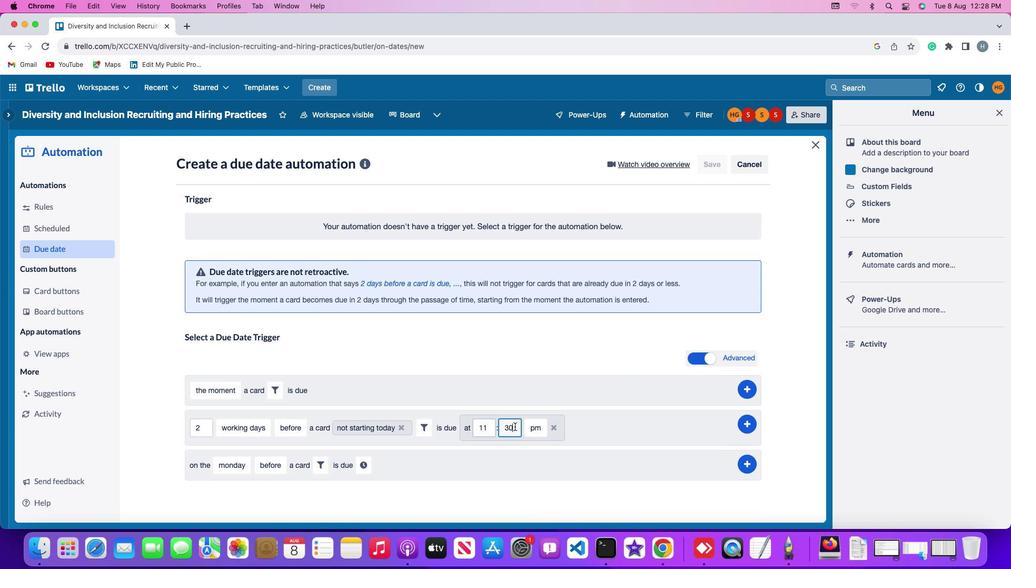 
Action: Key pressed Key.backspaceKey.backspaceKey.backspace'0''0'
Screenshot: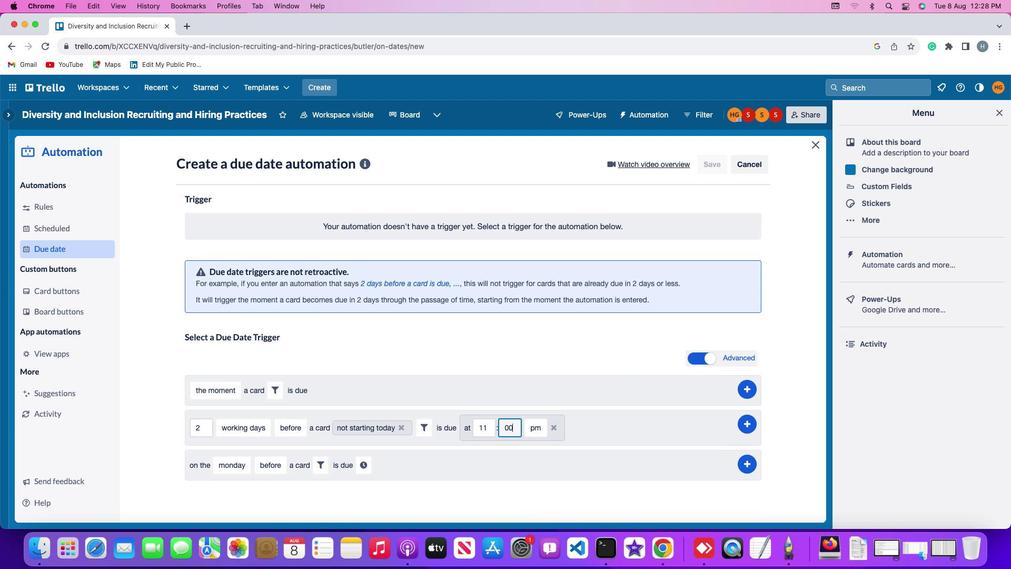 
Action: Mouse moved to (546, 430)
Screenshot: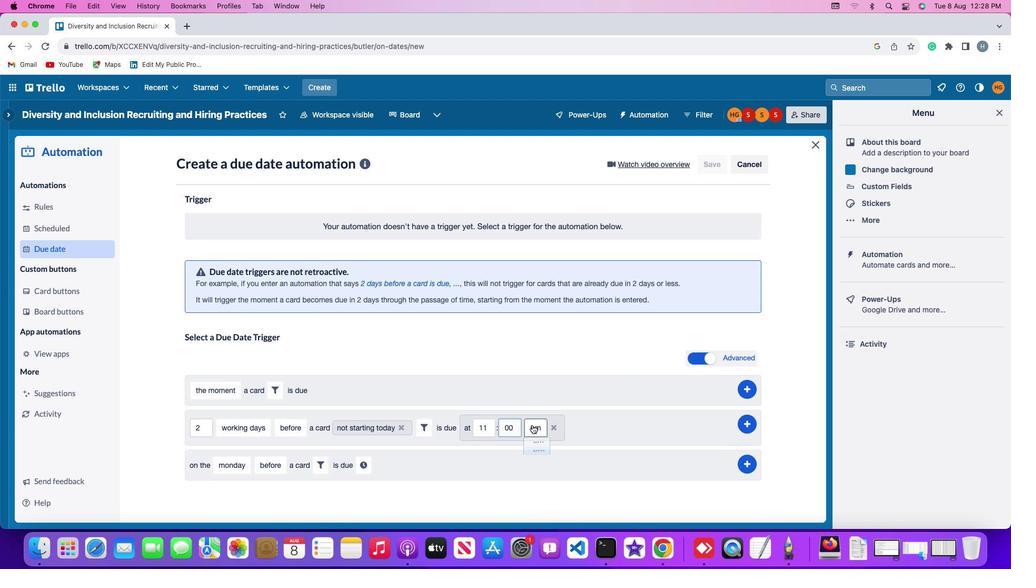 
Action: Mouse pressed left at (546, 430)
Screenshot: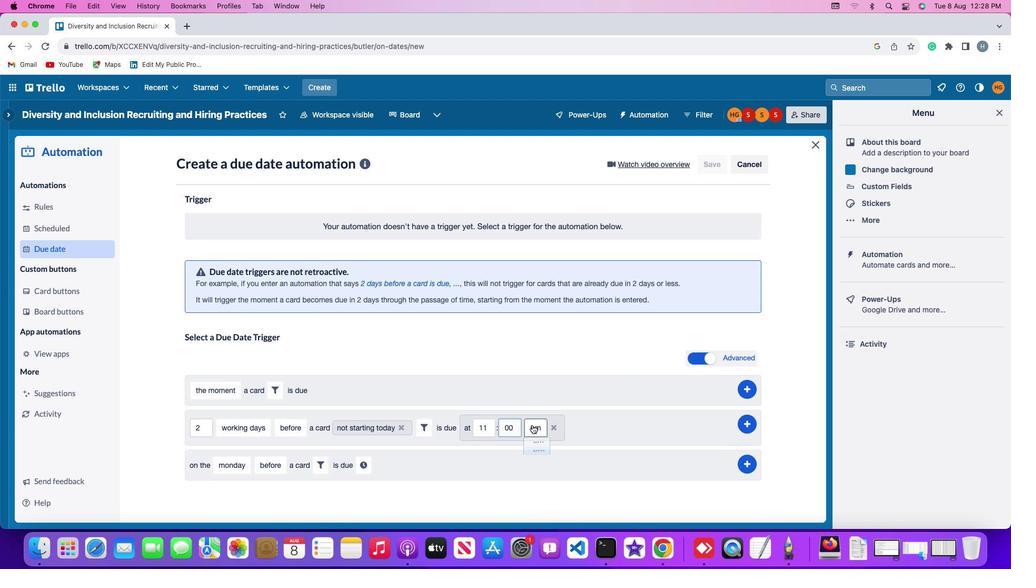 
Action: Mouse moved to (551, 449)
Screenshot: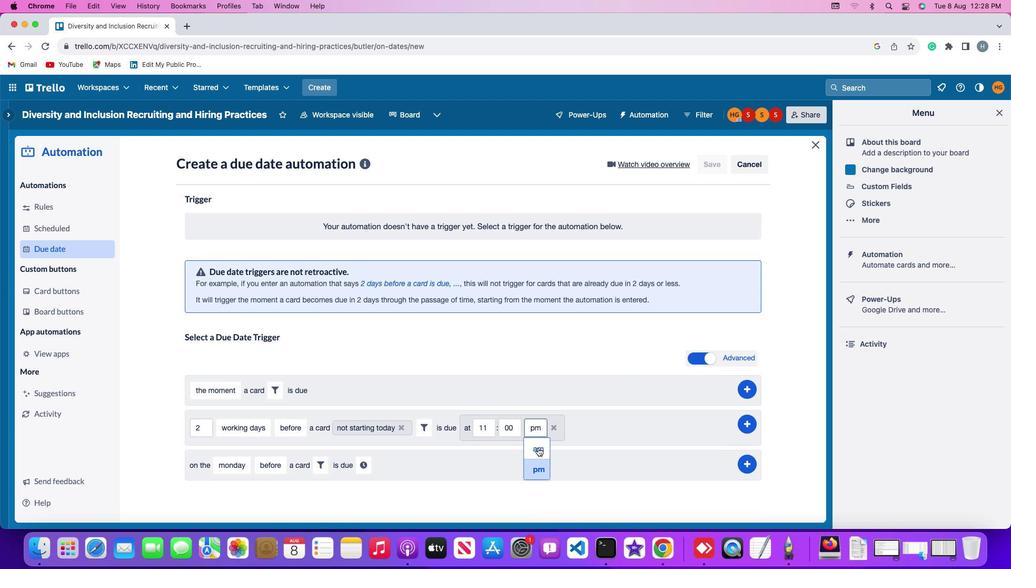 
Action: Mouse pressed left at (551, 449)
Screenshot: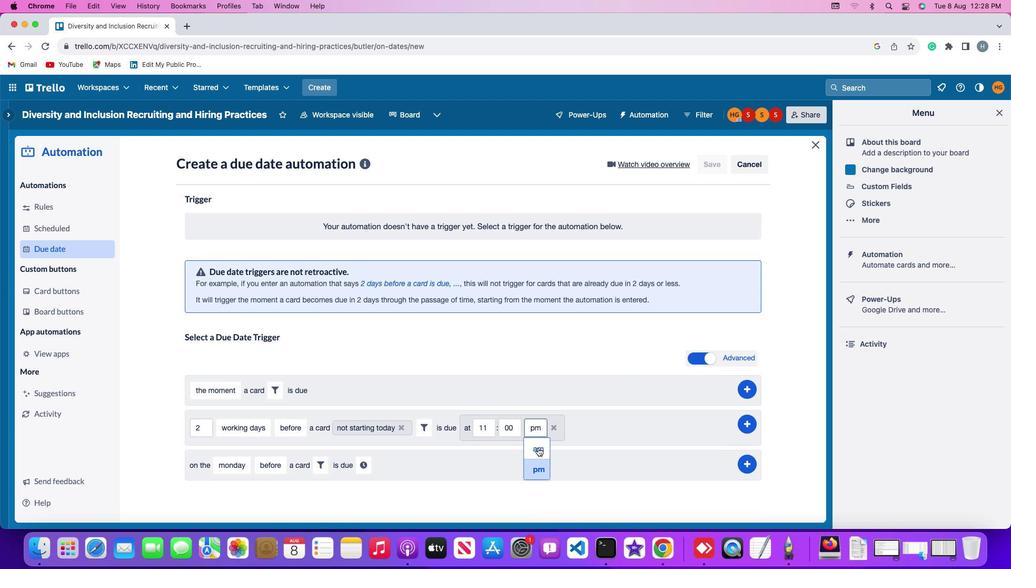 
Action: Mouse moved to (771, 426)
Screenshot: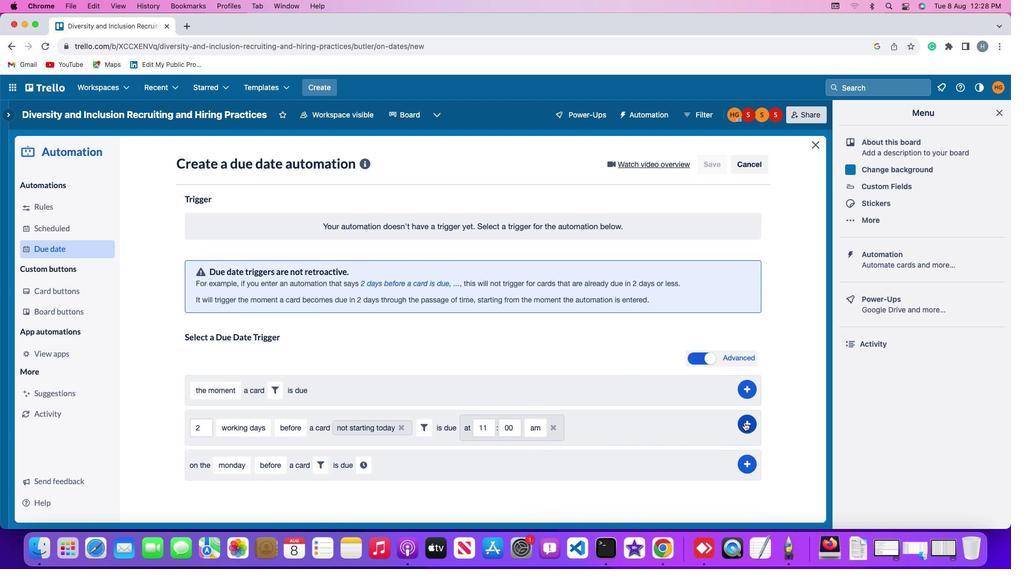 
Action: Mouse pressed left at (771, 426)
Screenshot: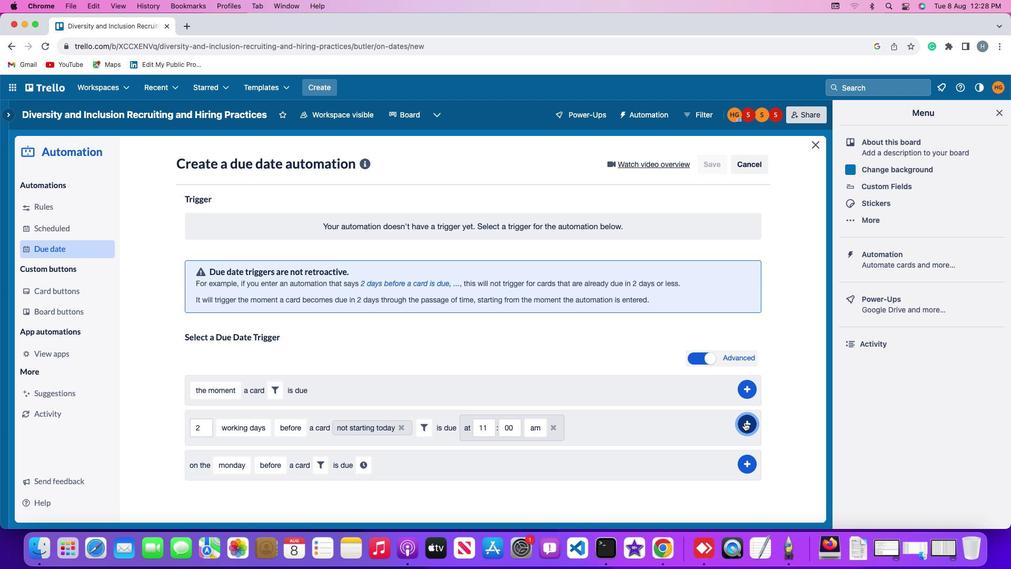 
Action: Mouse moved to (809, 329)
Screenshot: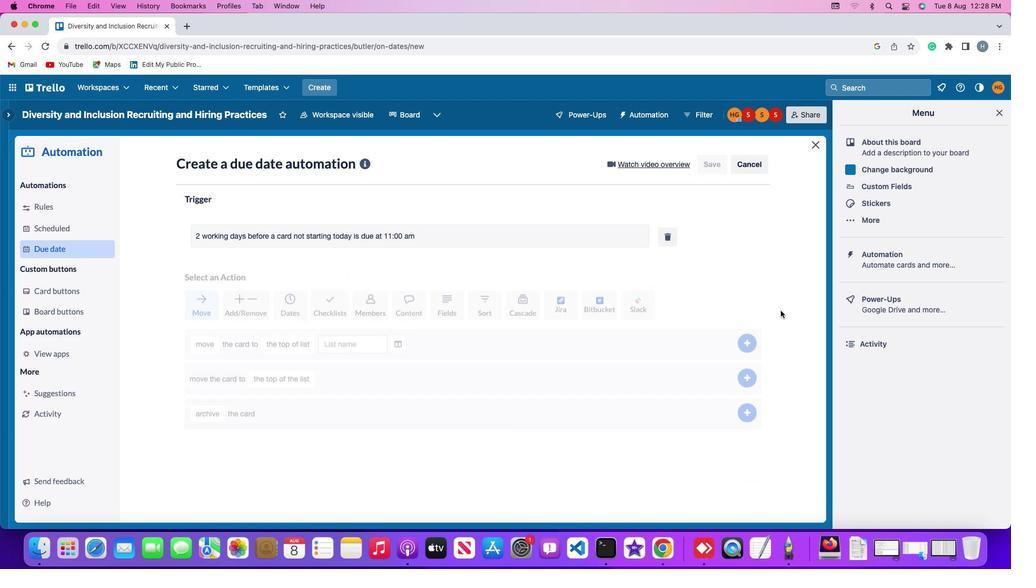 
